 Task: Create a due date automation trigger when advanced on, on the monday of the week before a card is due add checklist with checklist "Resume" complete at 11:00 AM.
Action: Mouse moved to (1190, 363)
Screenshot: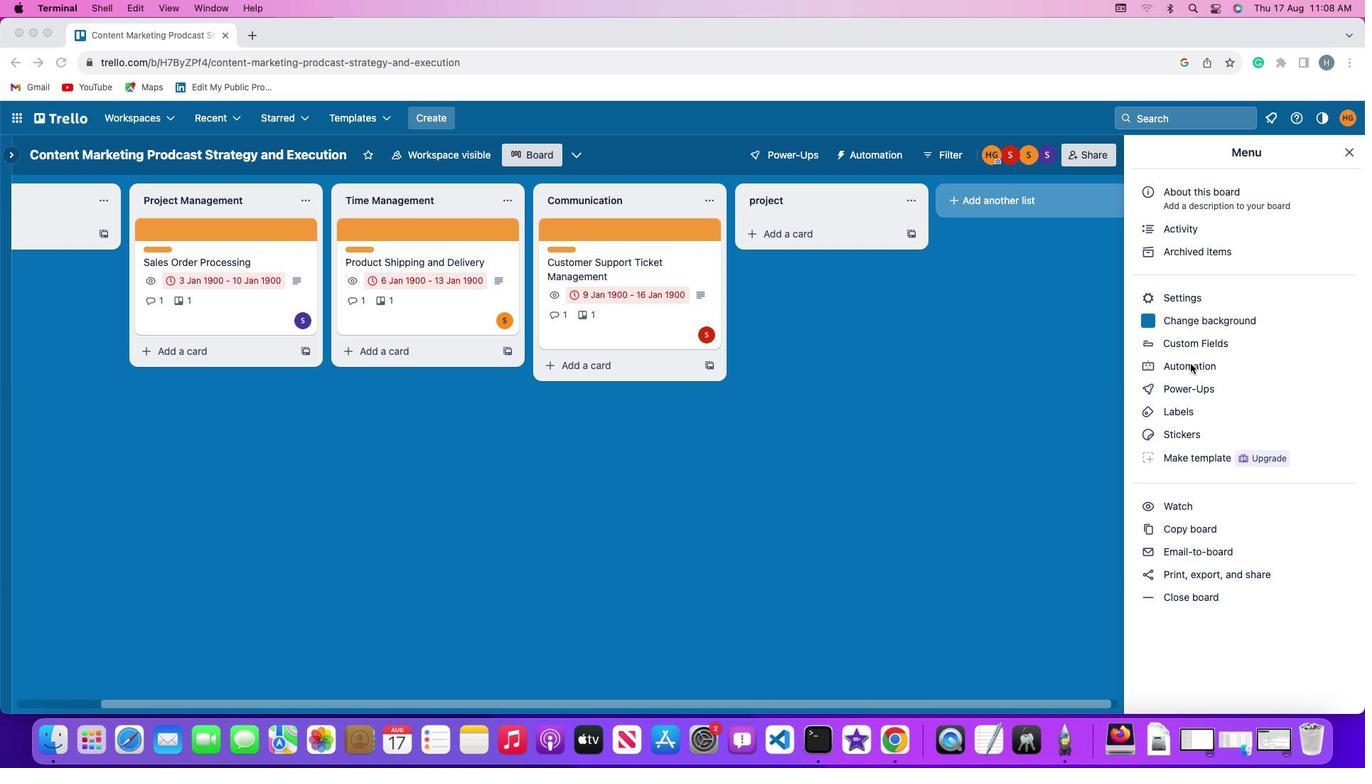 
Action: Mouse pressed left at (1190, 363)
Screenshot: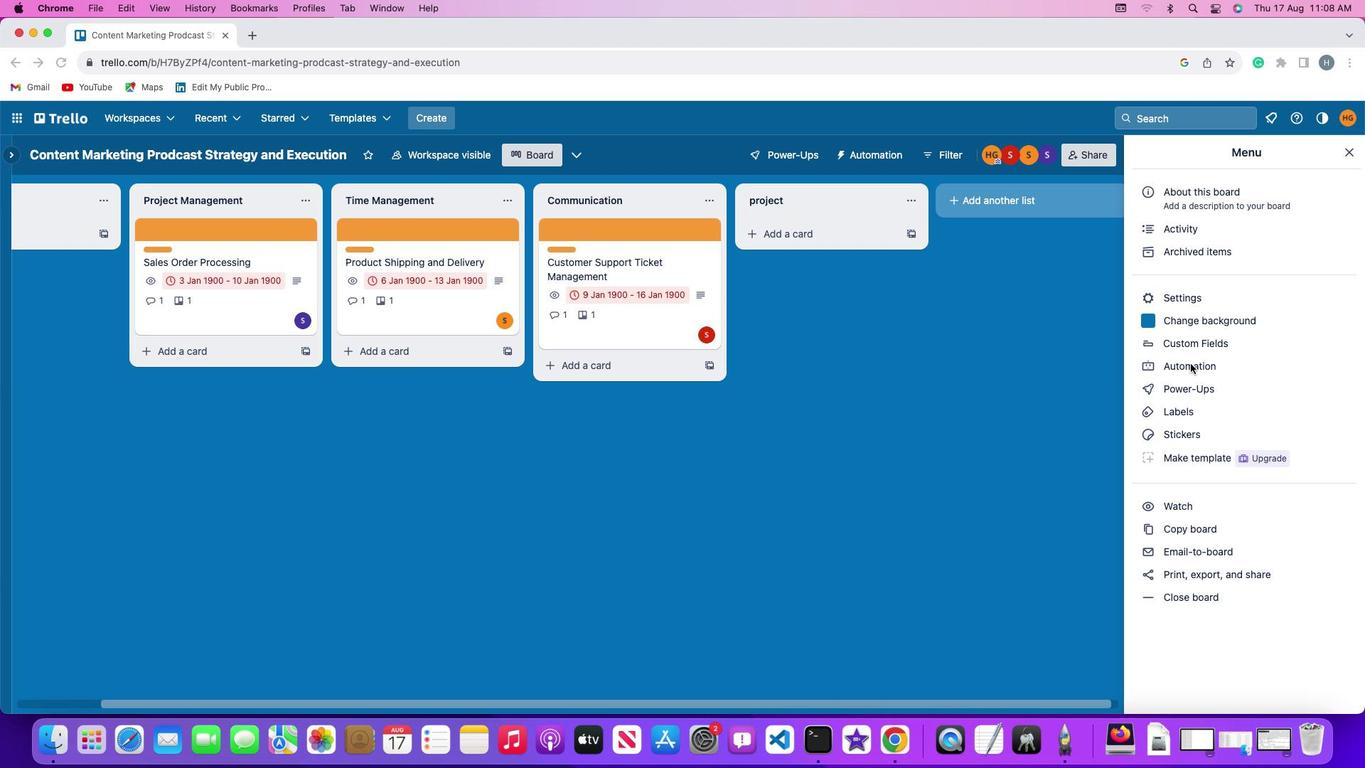
Action: Mouse pressed left at (1190, 363)
Screenshot: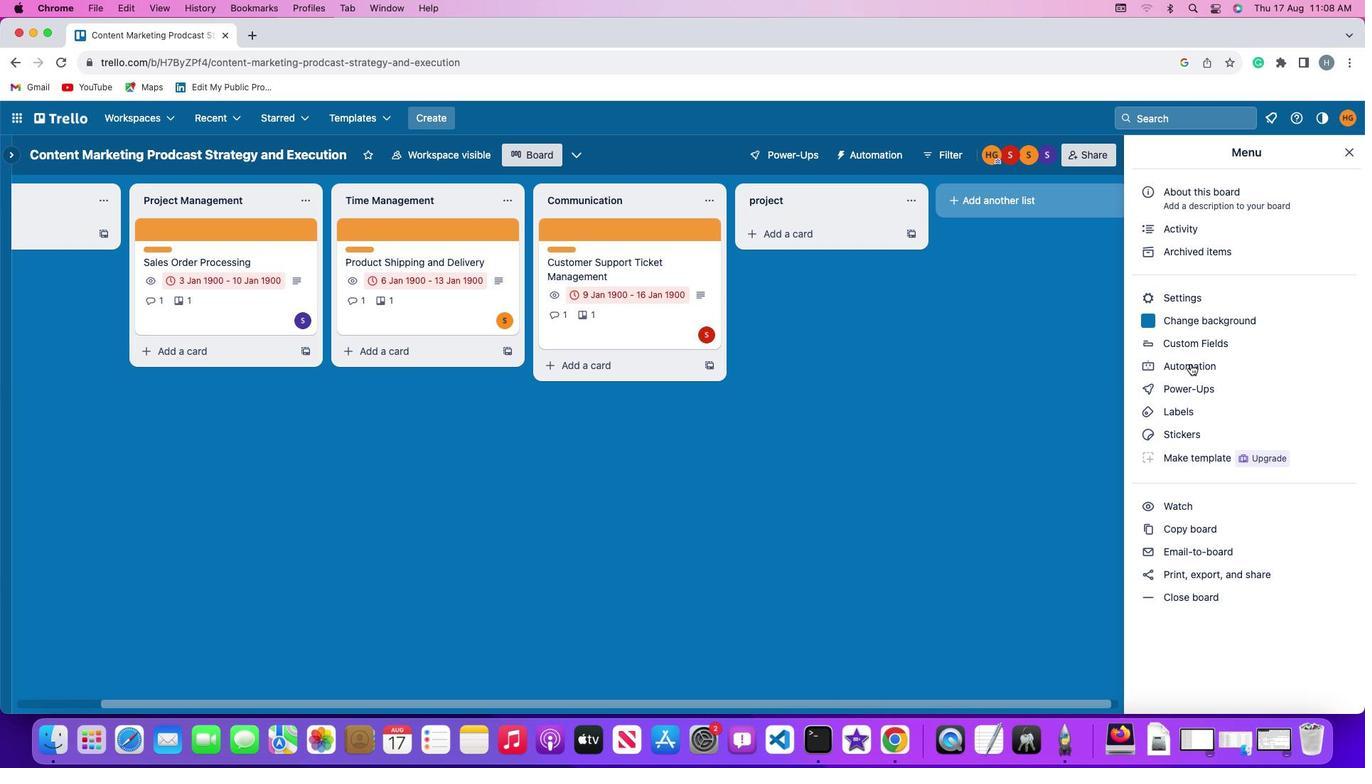 
Action: Mouse moved to (77, 333)
Screenshot: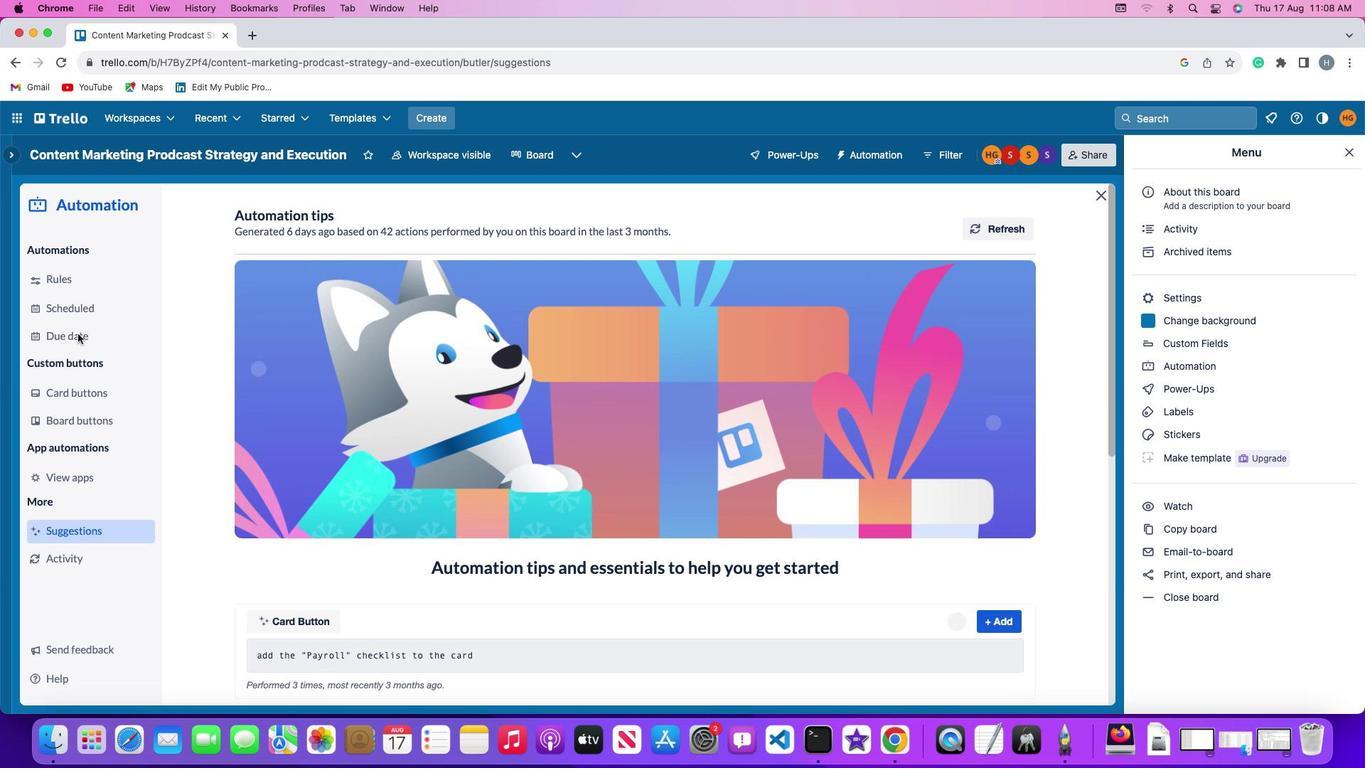 
Action: Mouse pressed left at (77, 333)
Screenshot: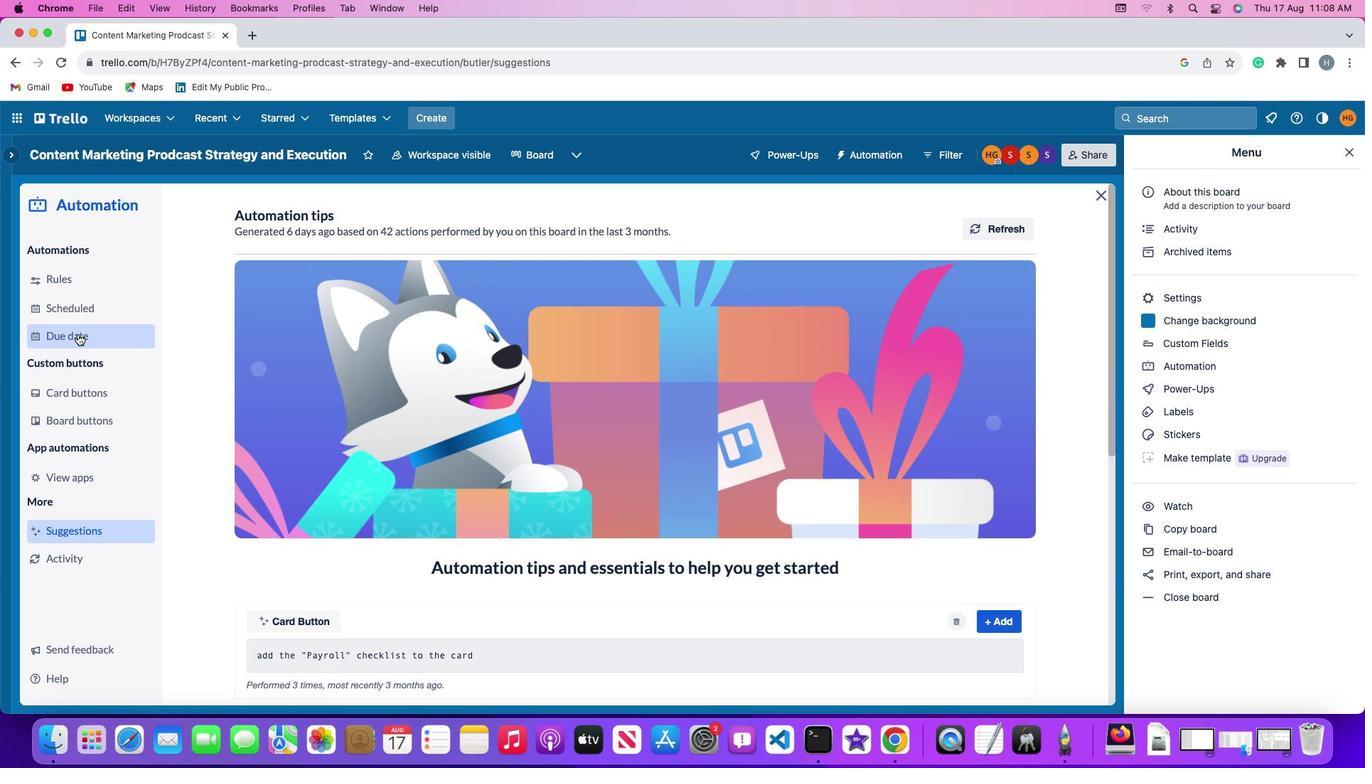 
Action: Mouse moved to (972, 214)
Screenshot: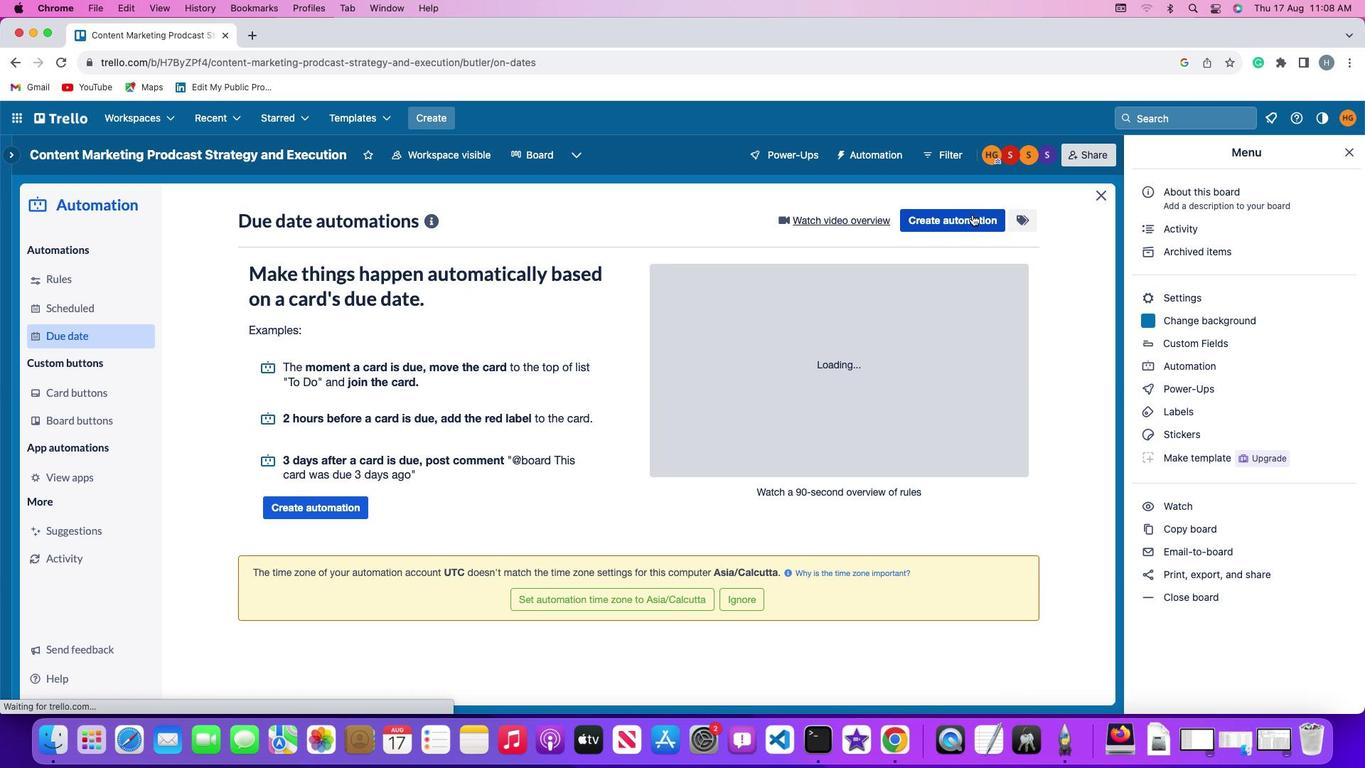 
Action: Mouse pressed left at (972, 214)
Screenshot: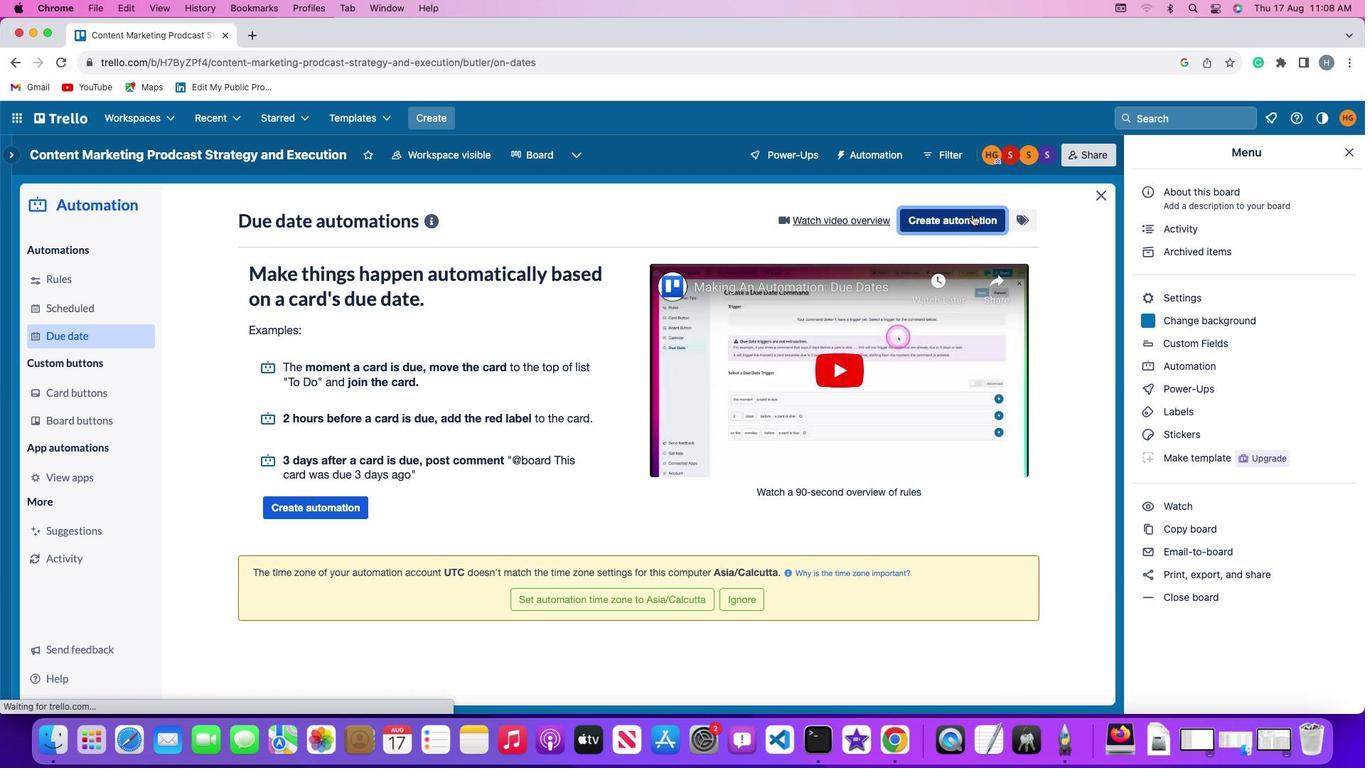 
Action: Mouse moved to (260, 354)
Screenshot: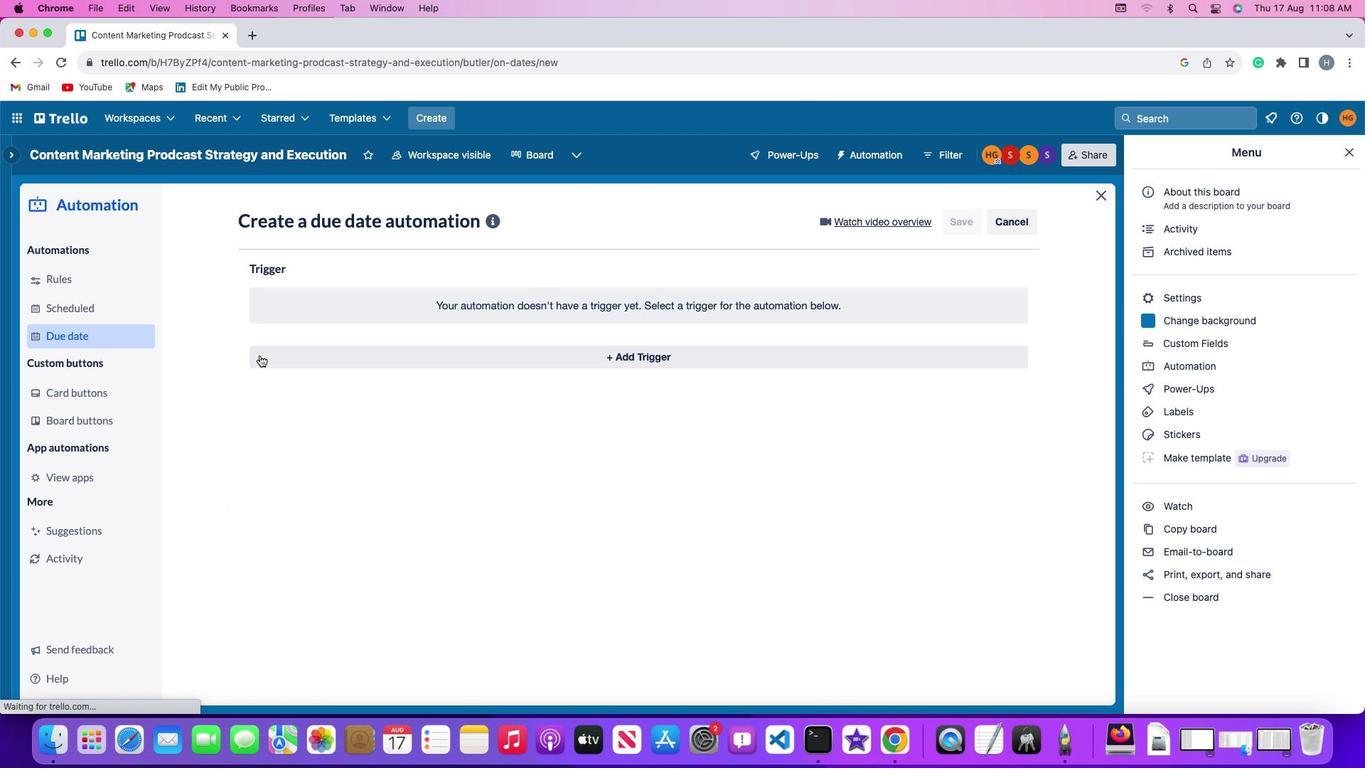 
Action: Mouse pressed left at (260, 354)
Screenshot: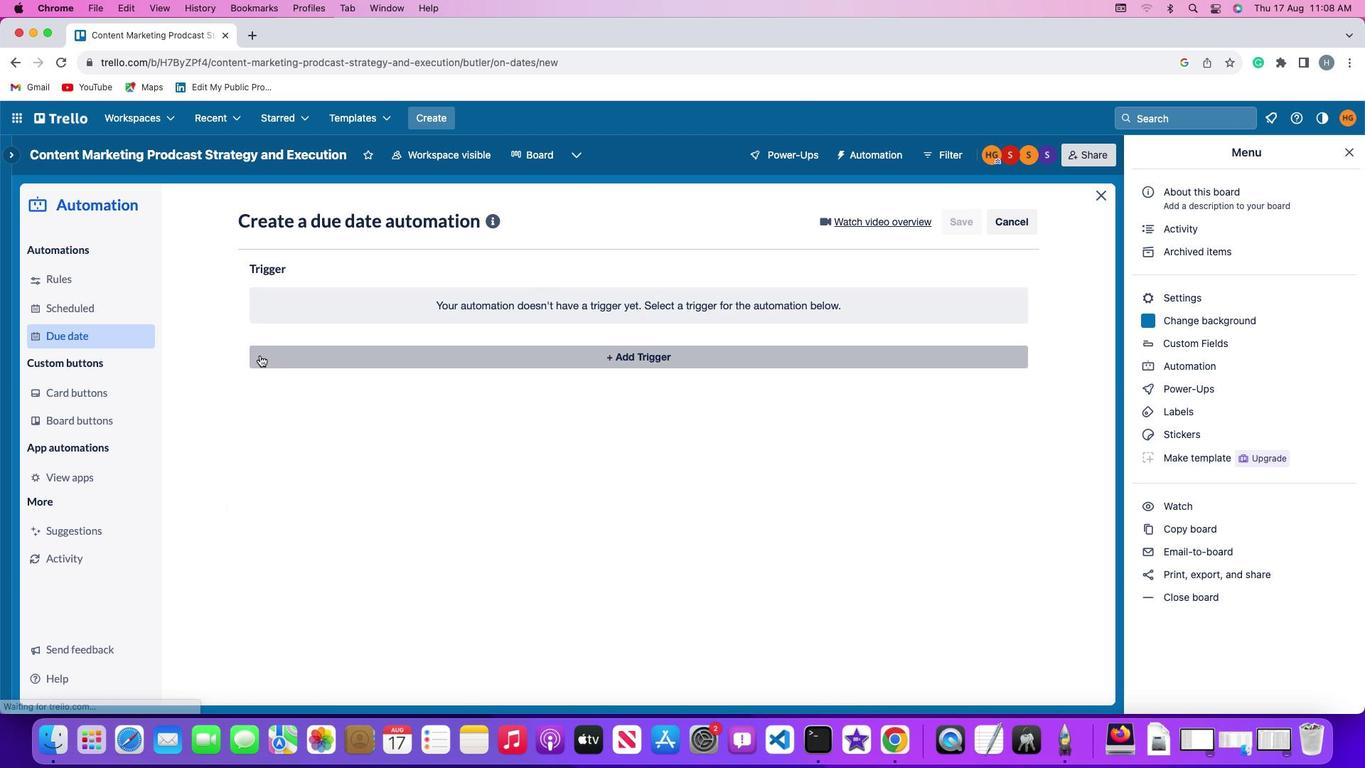 
Action: Mouse moved to (310, 622)
Screenshot: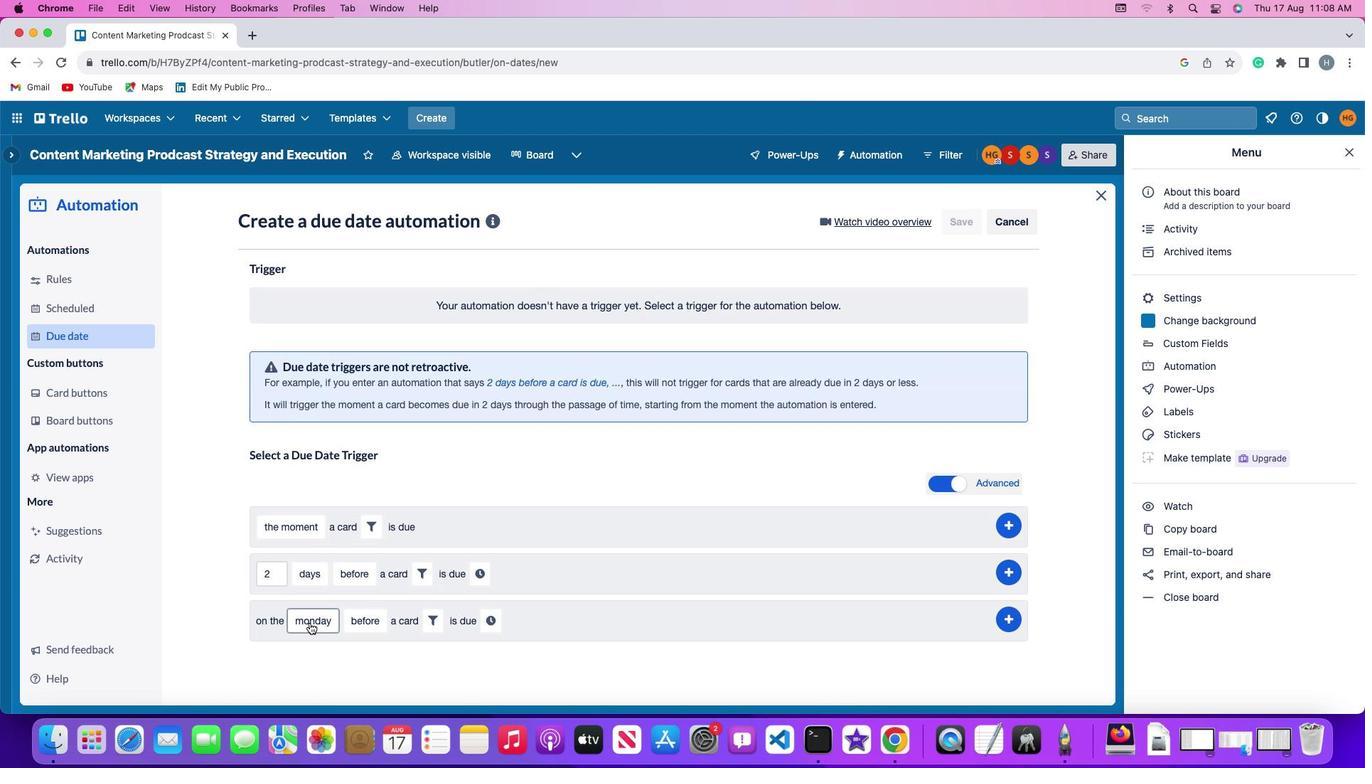 
Action: Mouse pressed left at (310, 622)
Screenshot: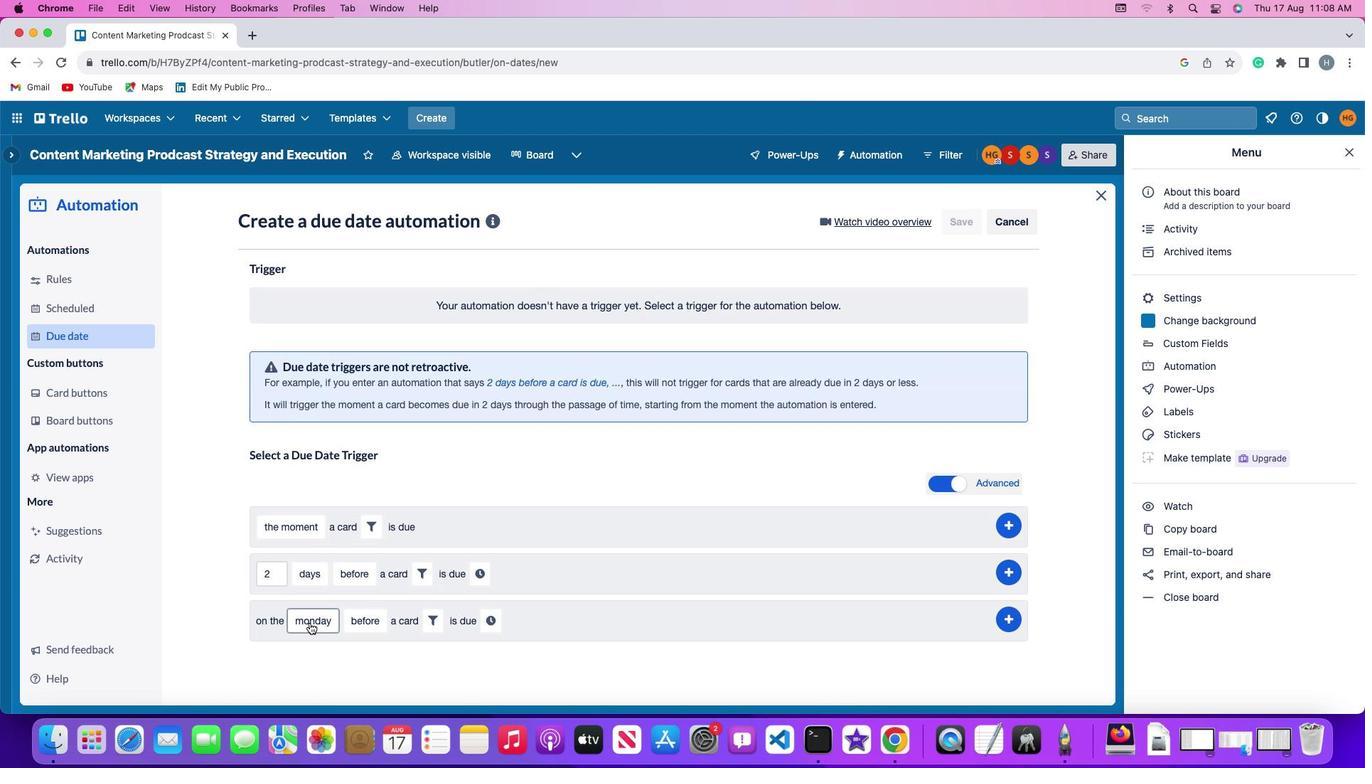 
Action: Mouse moved to (312, 419)
Screenshot: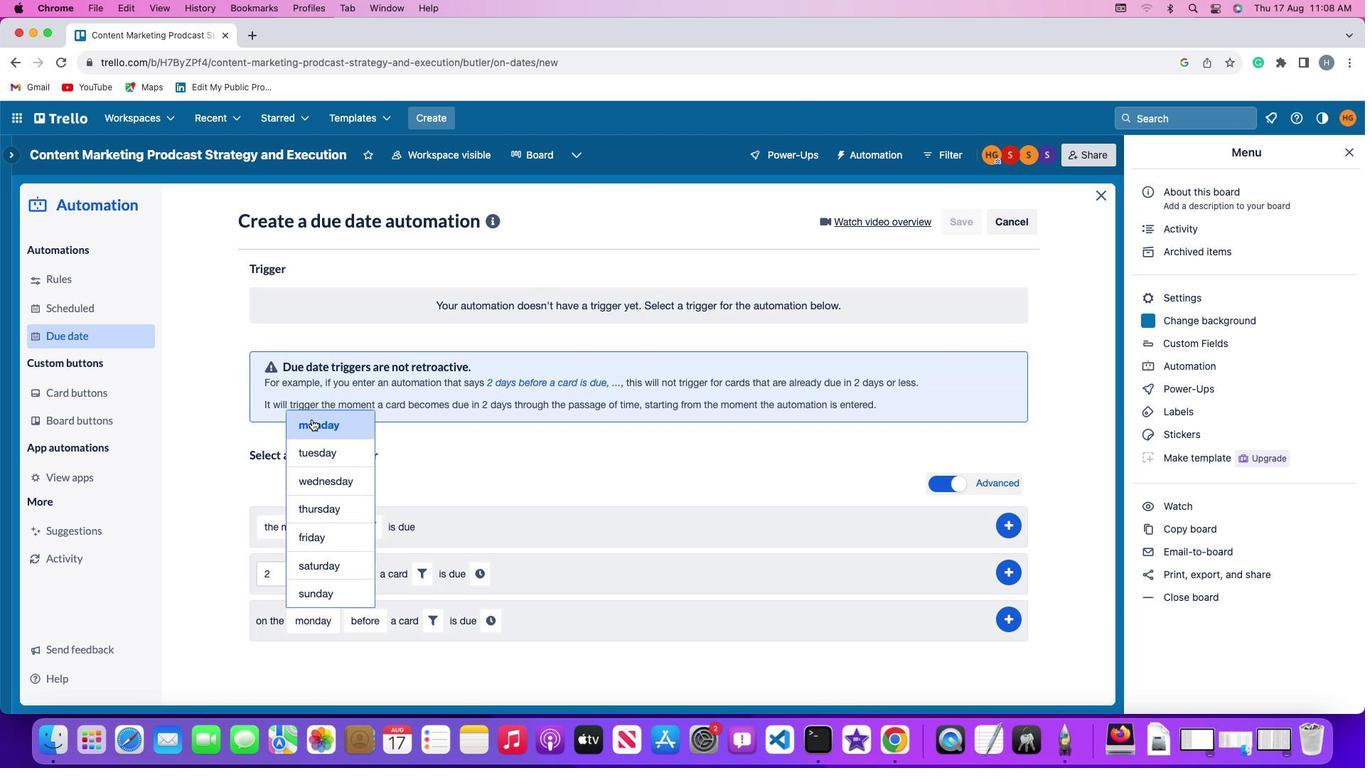 
Action: Mouse pressed left at (312, 419)
Screenshot: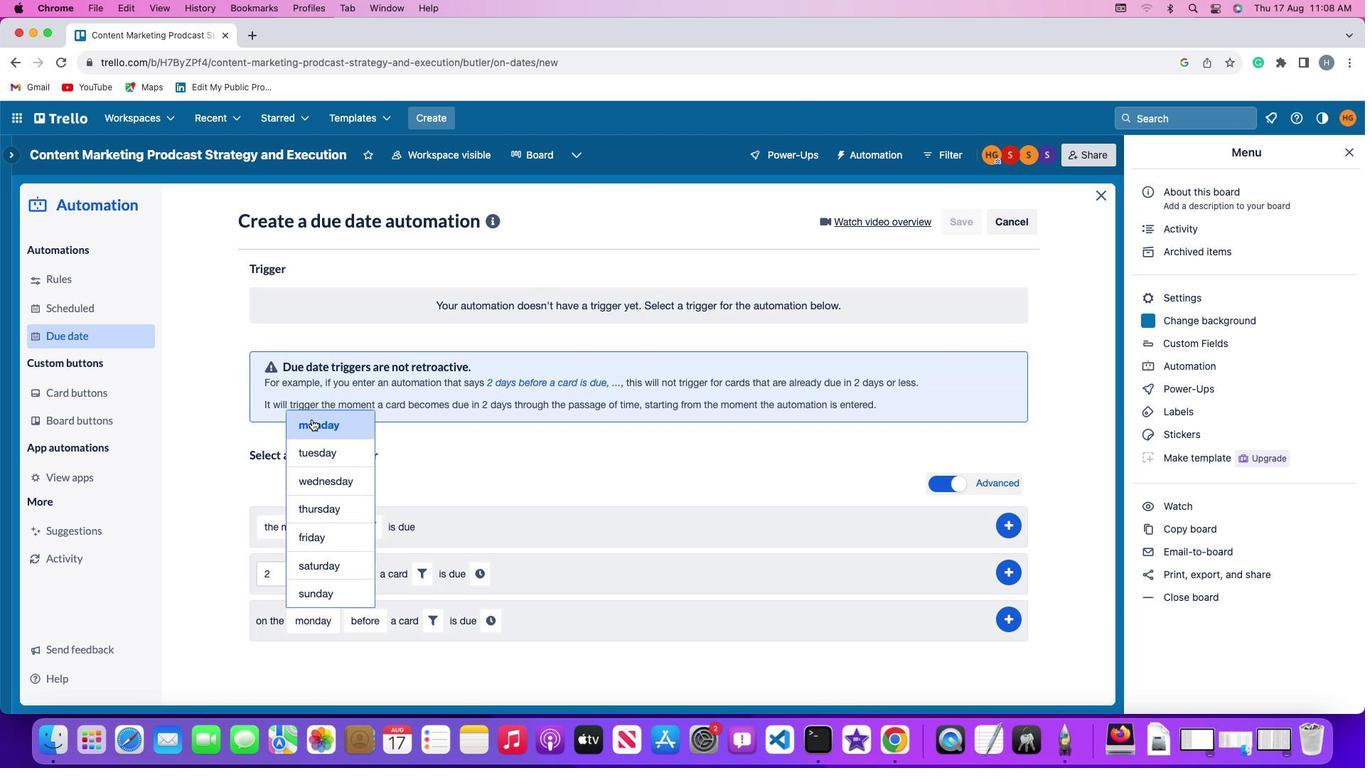 
Action: Mouse moved to (361, 617)
Screenshot: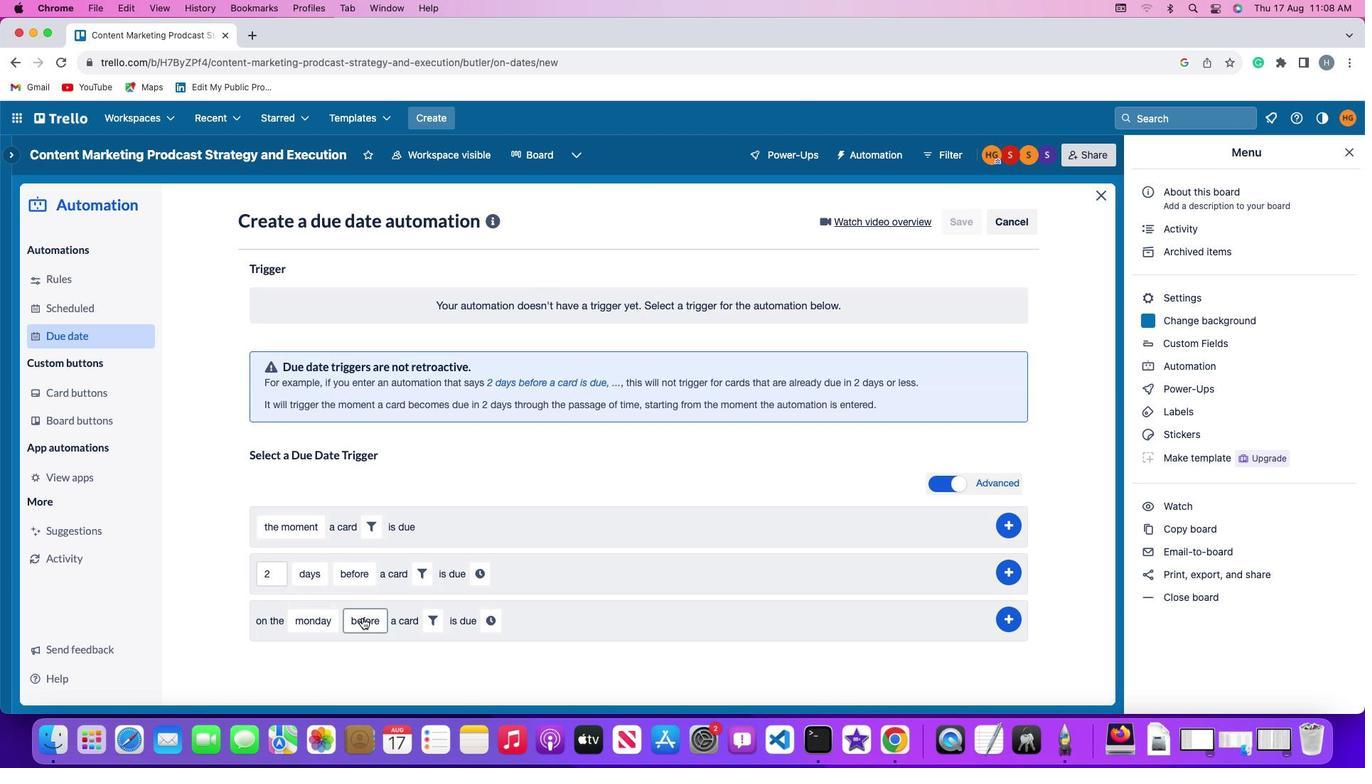 
Action: Mouse pressed left at (361, 617)
Screenshot: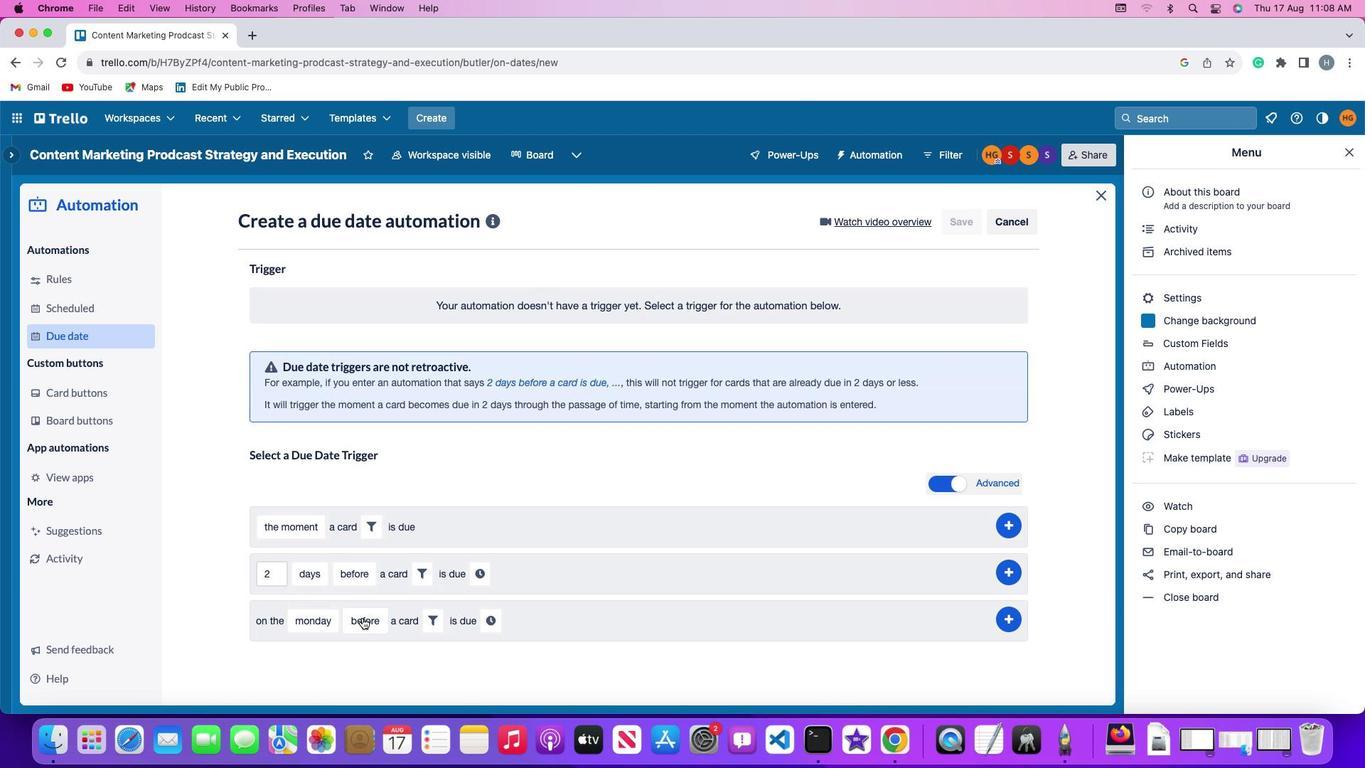 
Action: Mouse moved to (365, 595)
Screenshot: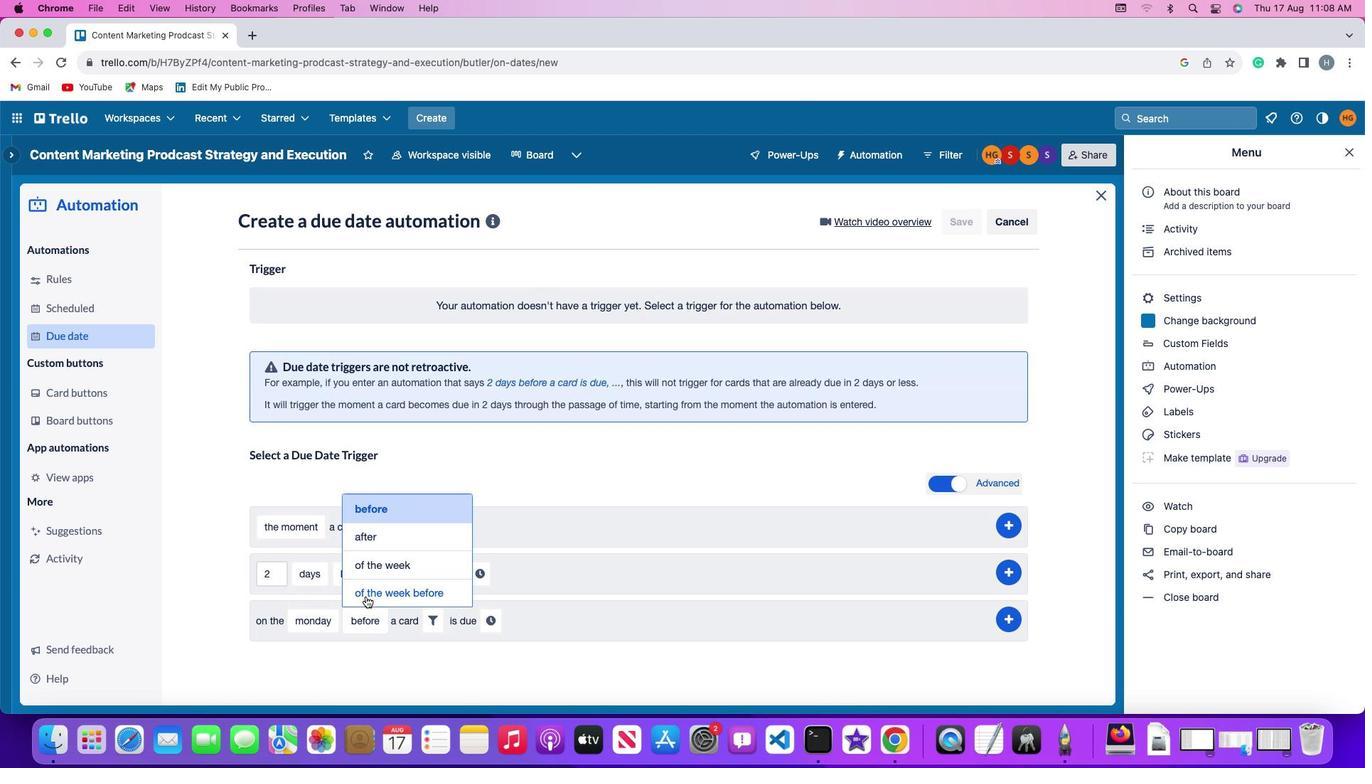 
Action: Mouse pressed left at (365, 595)
Screenshot: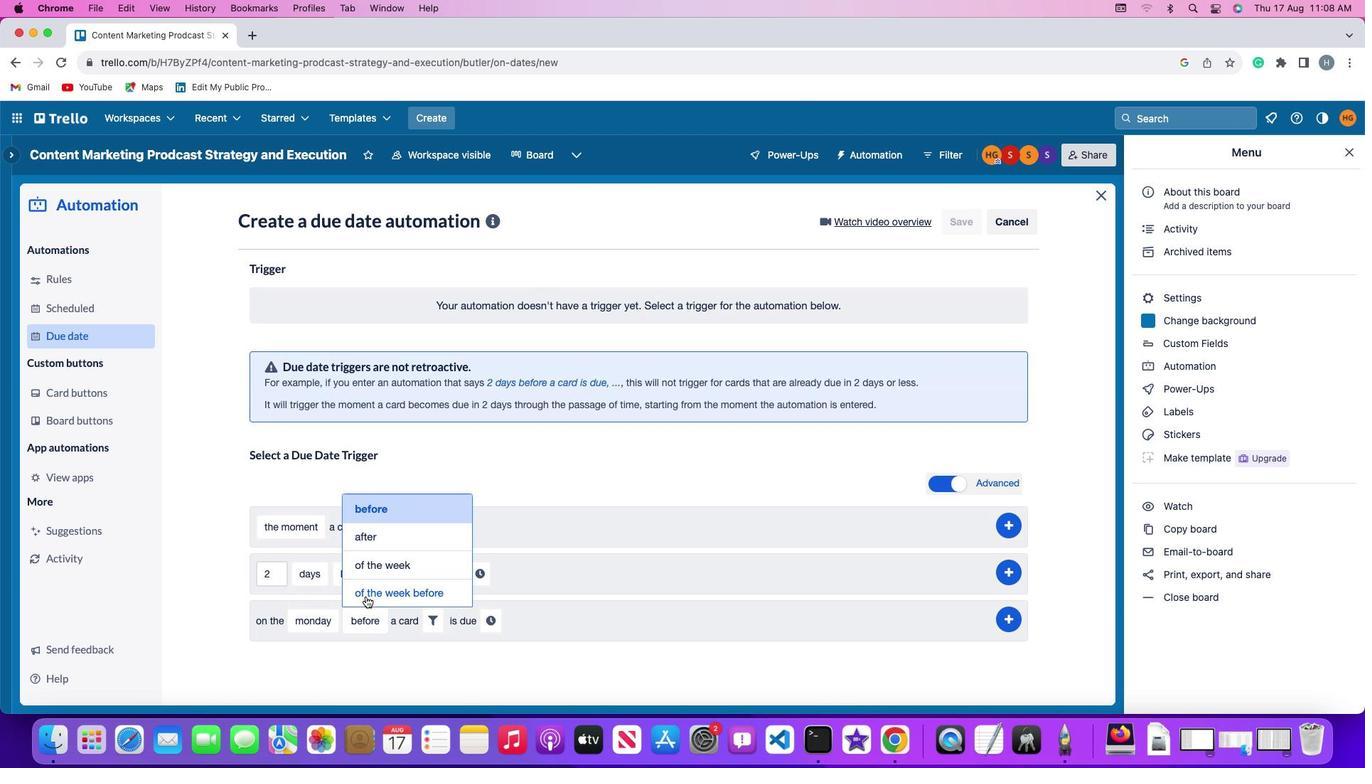 
Action: Mouse moved to (483, 620)
Screenshot: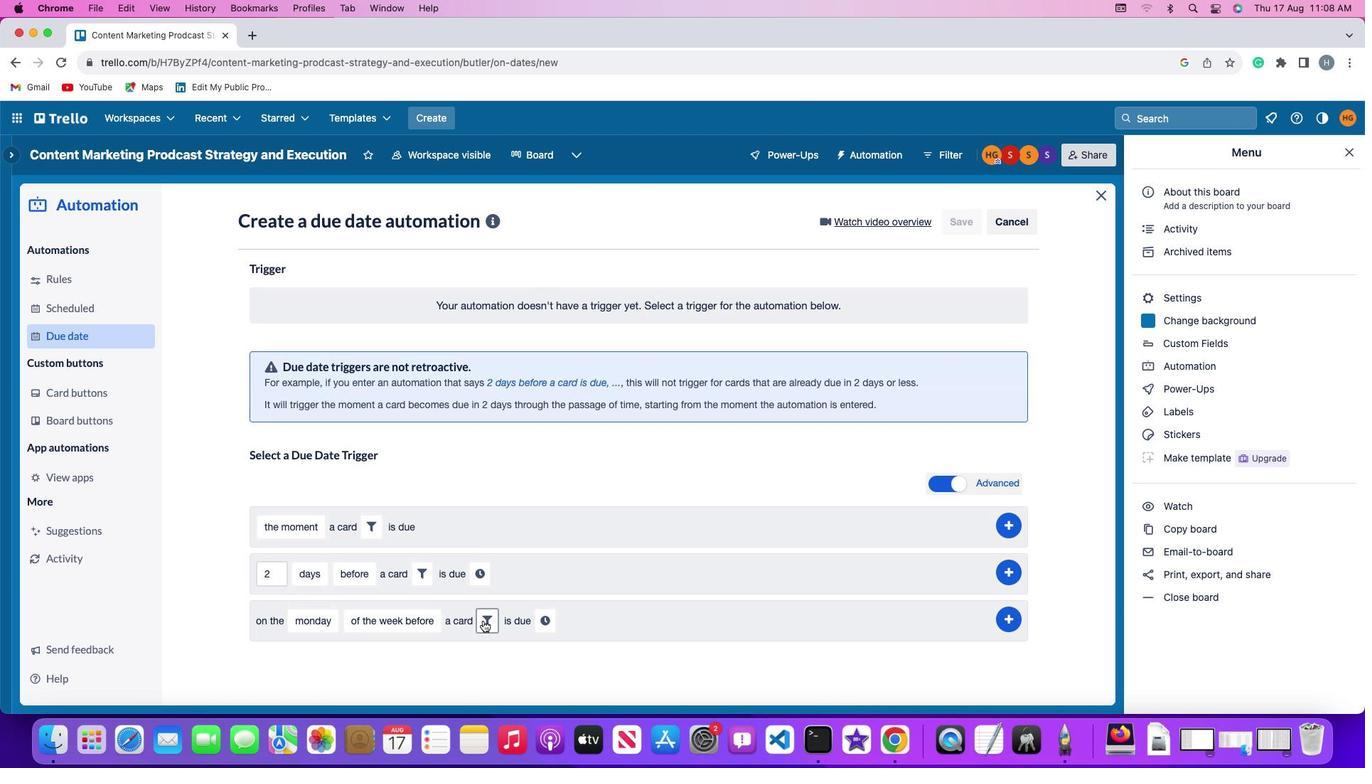 
Action: Mouse pressed left at (483, 620)
Screenshot: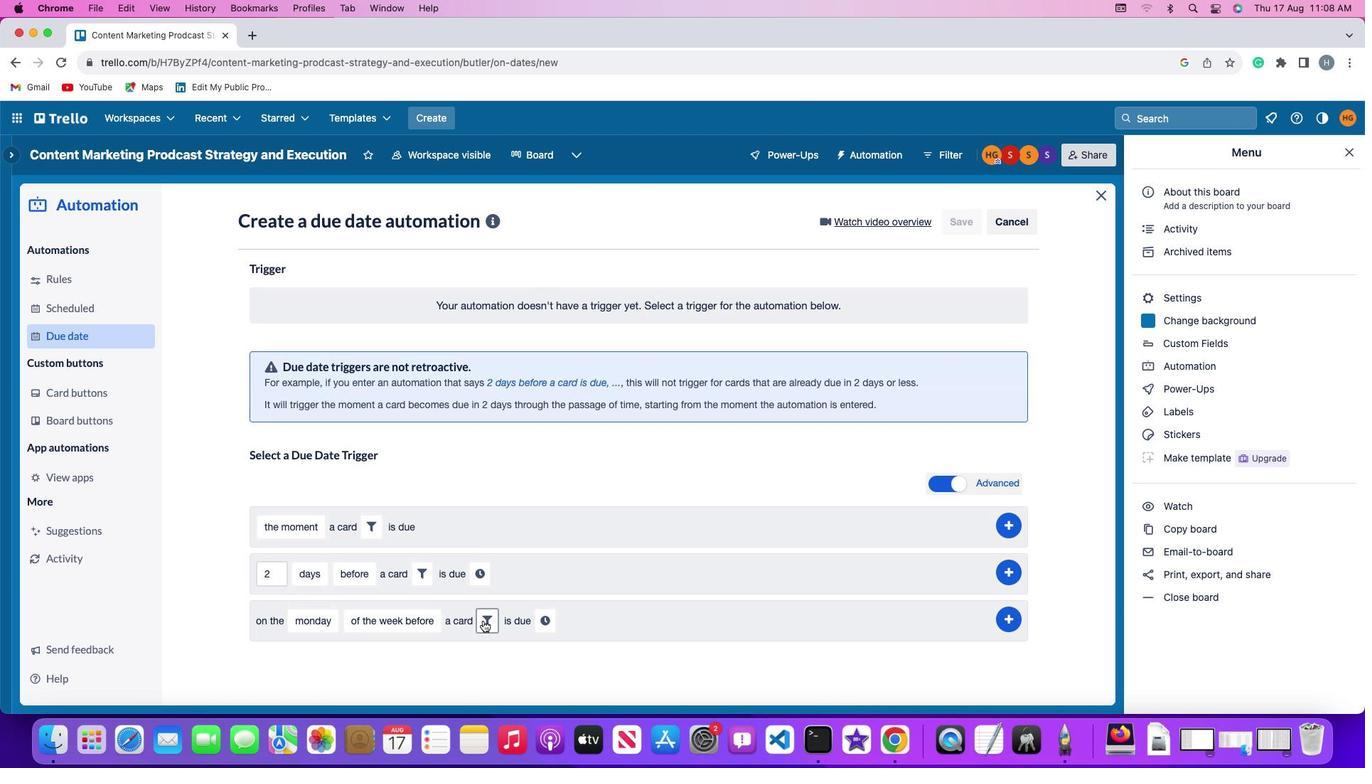 
Action: Mouse moved to (607, 665)
Screenshot: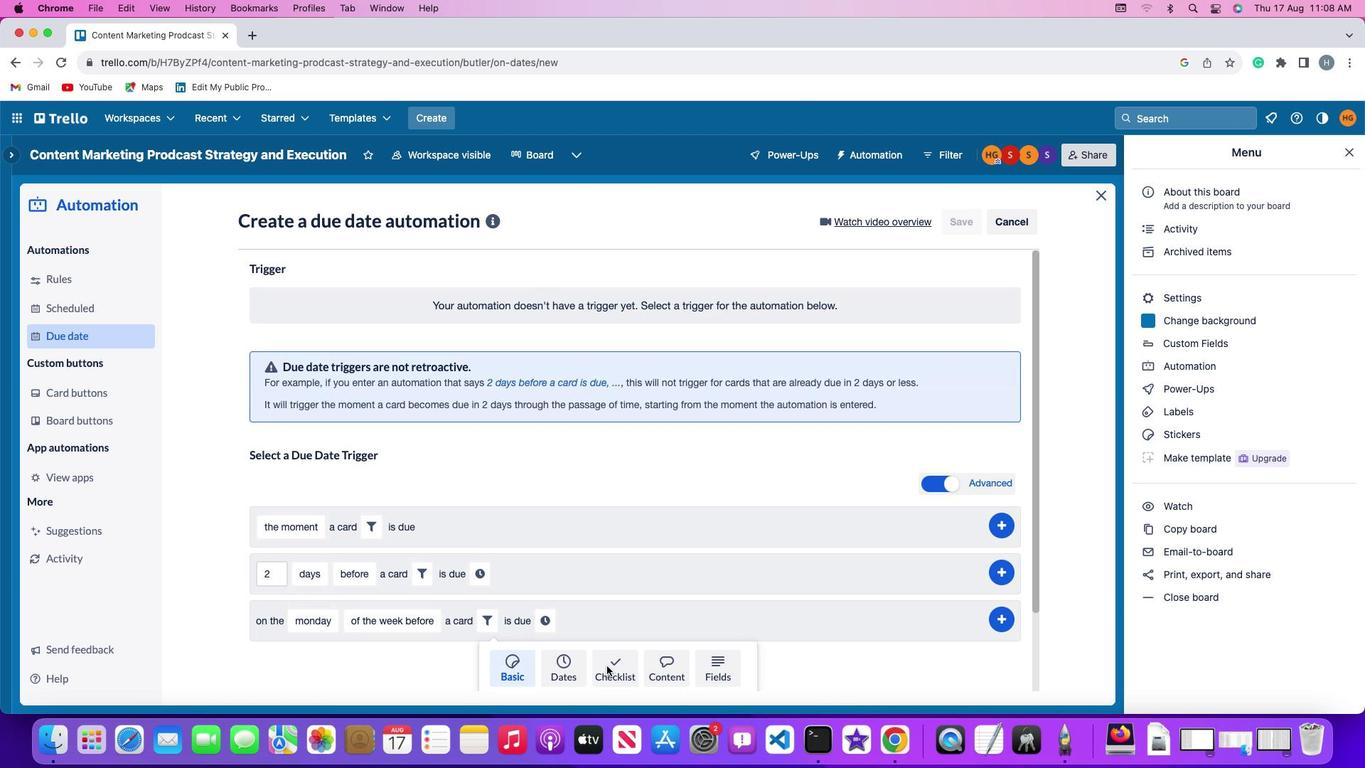
Action: Mouse pressed left at (607, 665)
Screenshot: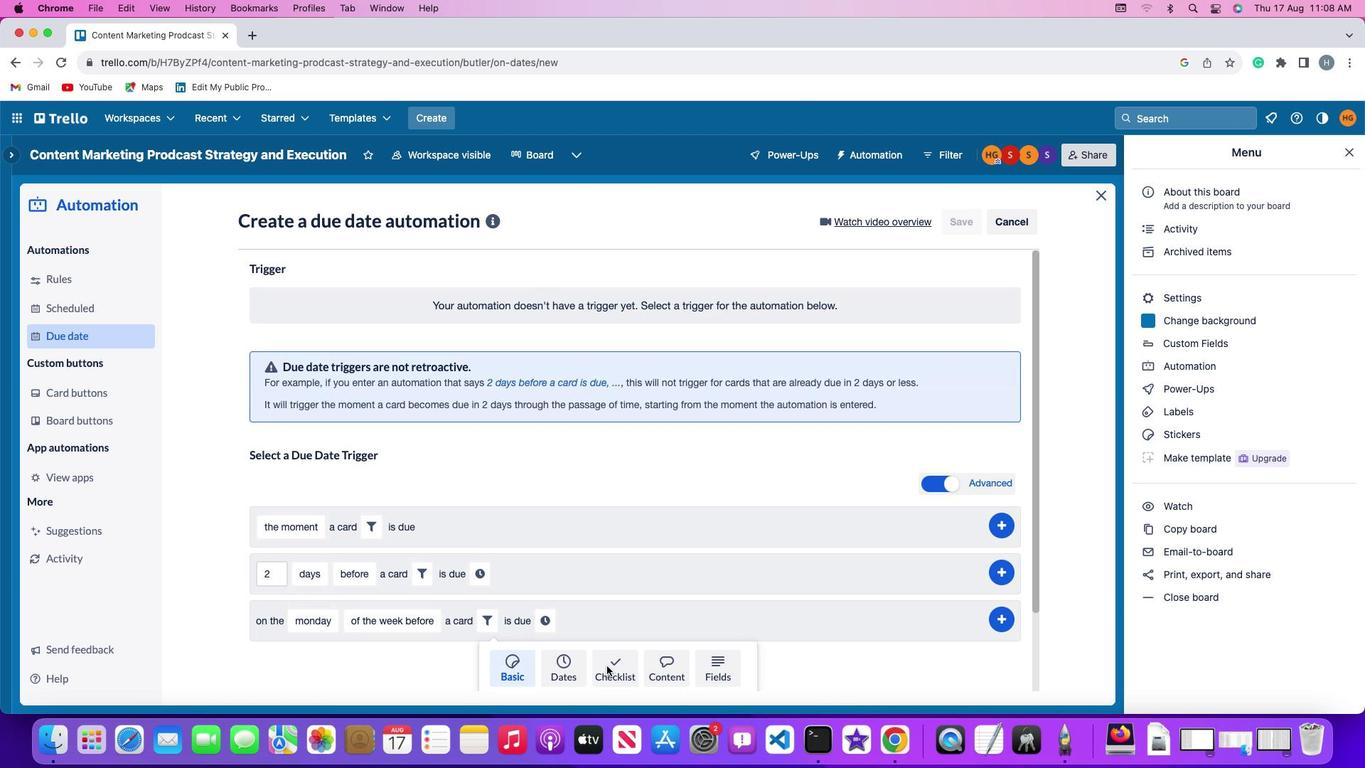 
Action: Mouse moved to (428, 659)
Screenshot: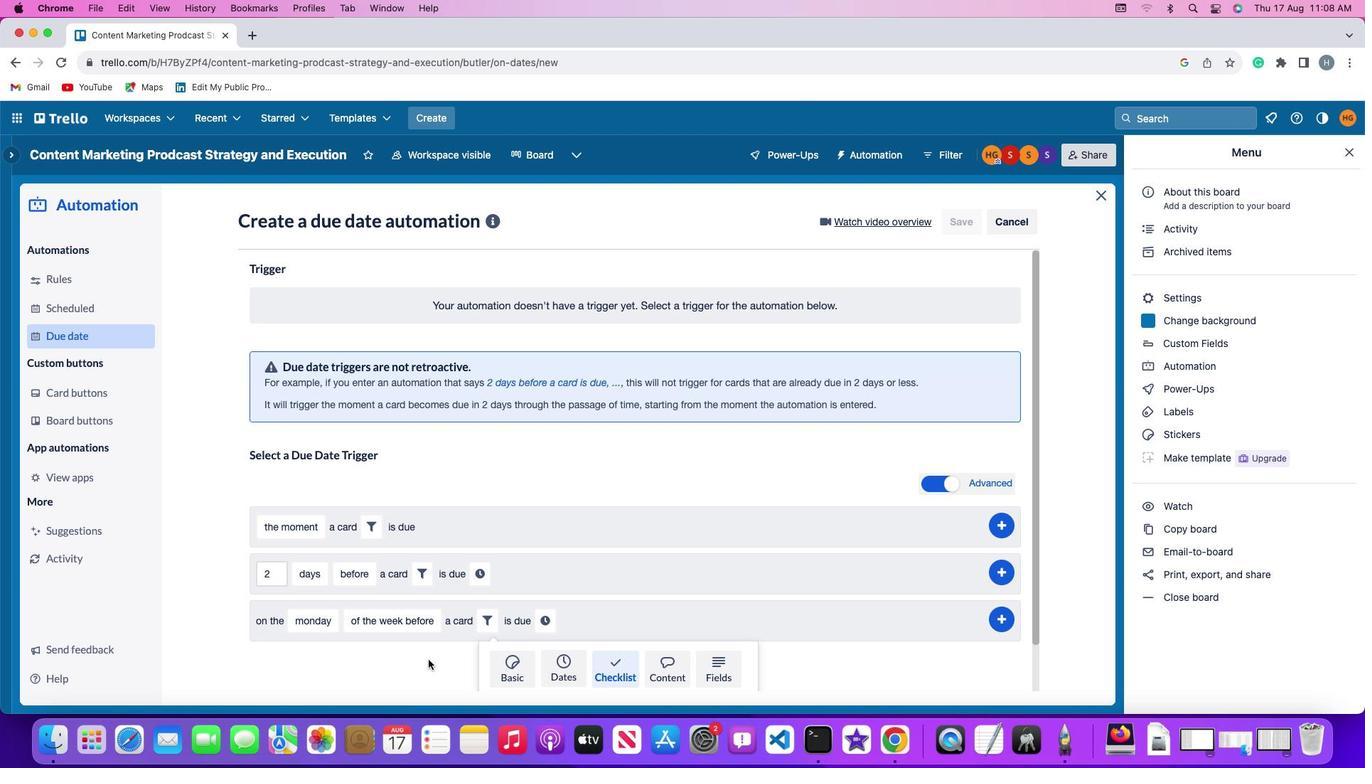 
Action: Mouse scrolled (428, 659) with delta (0, 0)
Screenshot: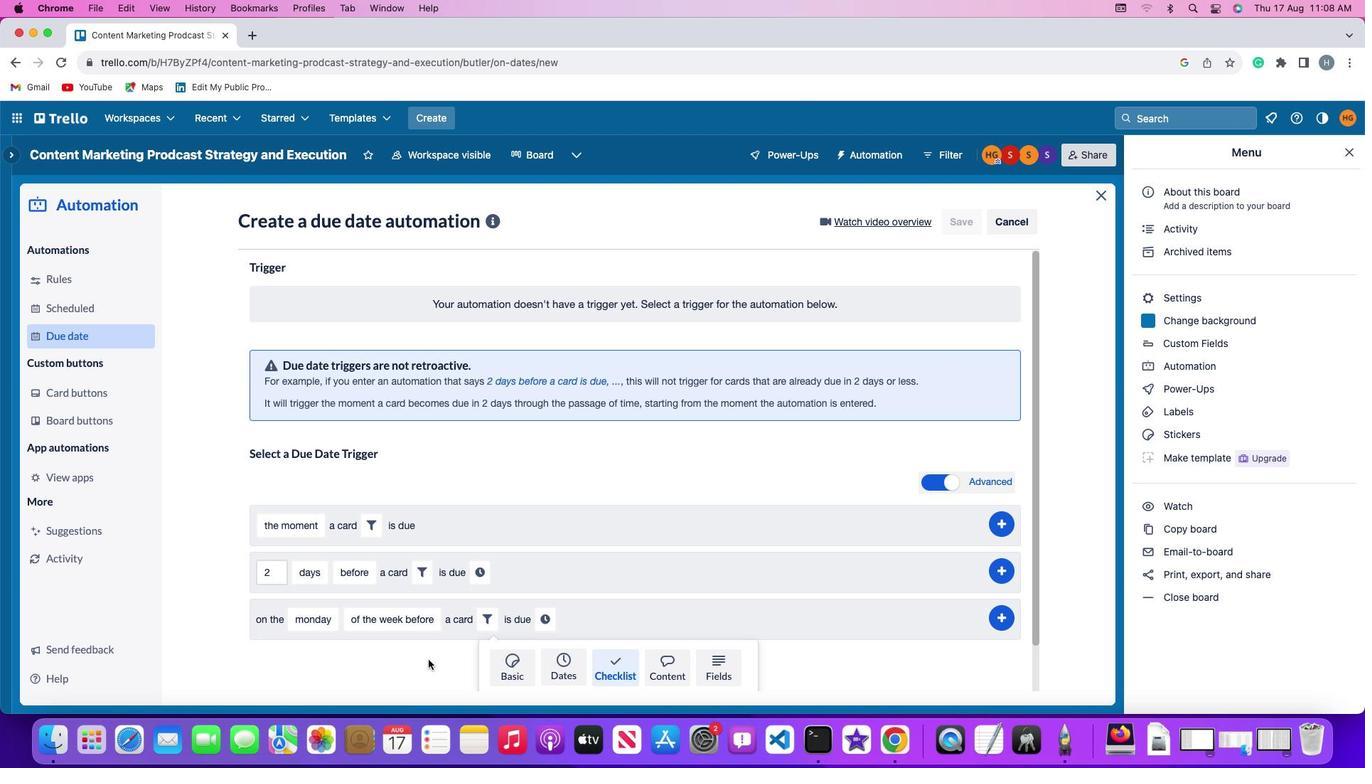 
Action: Mouse scrolled (428, 659) with delta (0, 0)
Screenshot: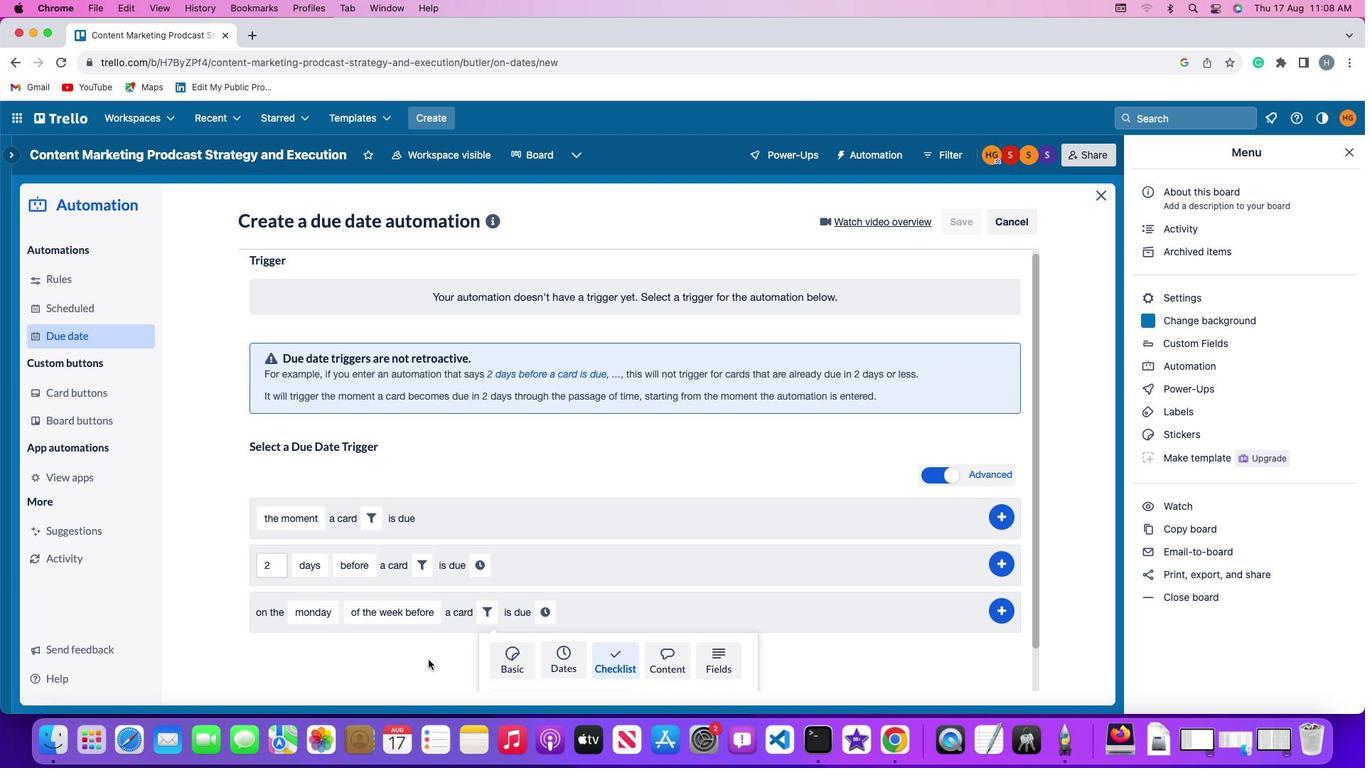 
Action: Mouse scrolled (428, 659) with delta (0, -2)
Screenshot: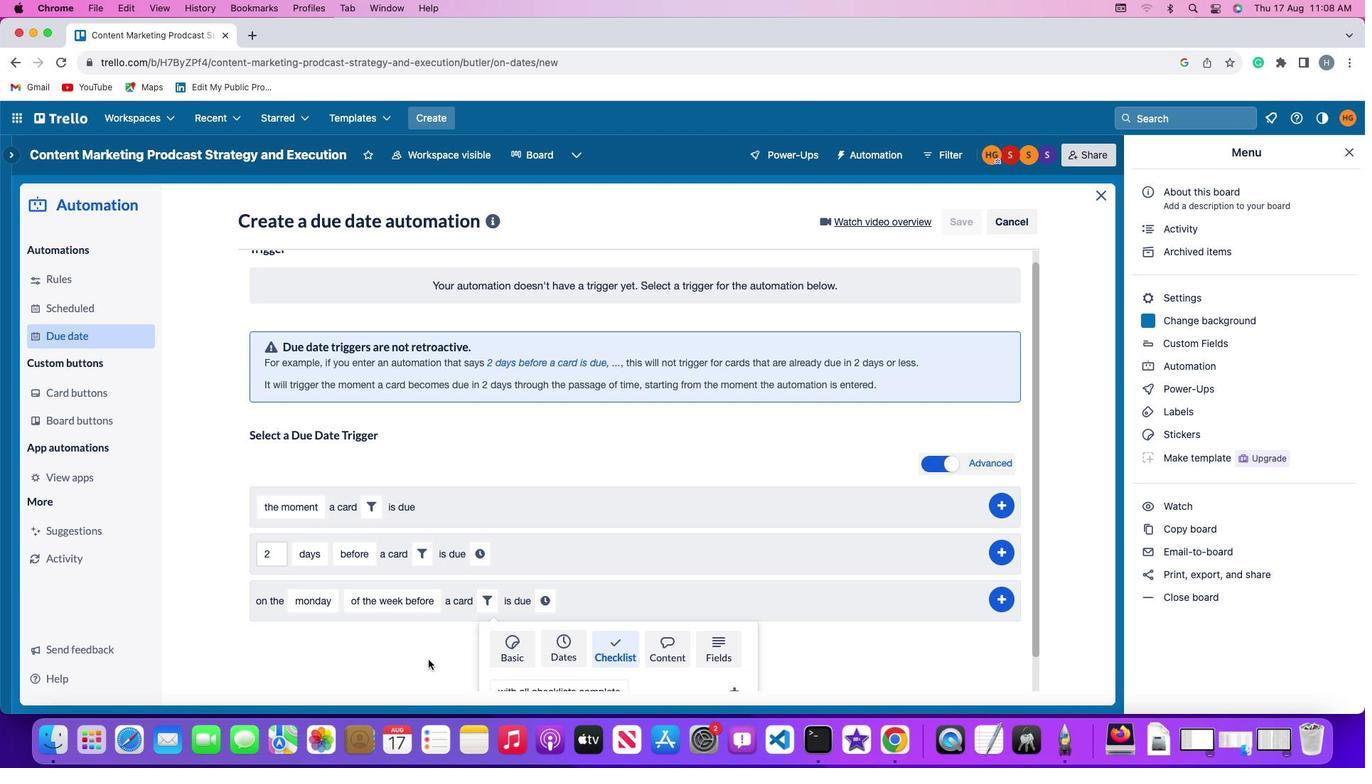 
Action: Mouse scrolled (428, 659) with delta (0, -3)
Screenshot: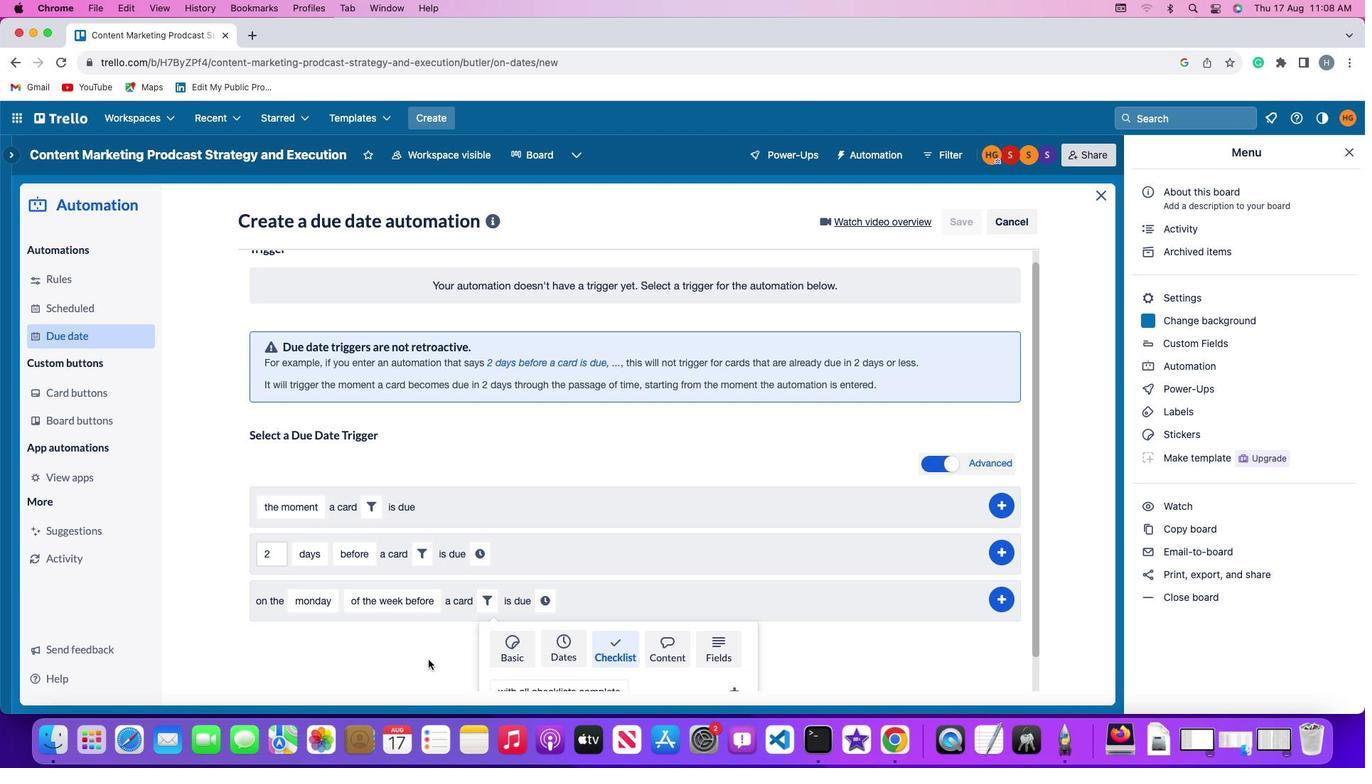 
Action: Mouse moved to (521, 660)
Screenshot: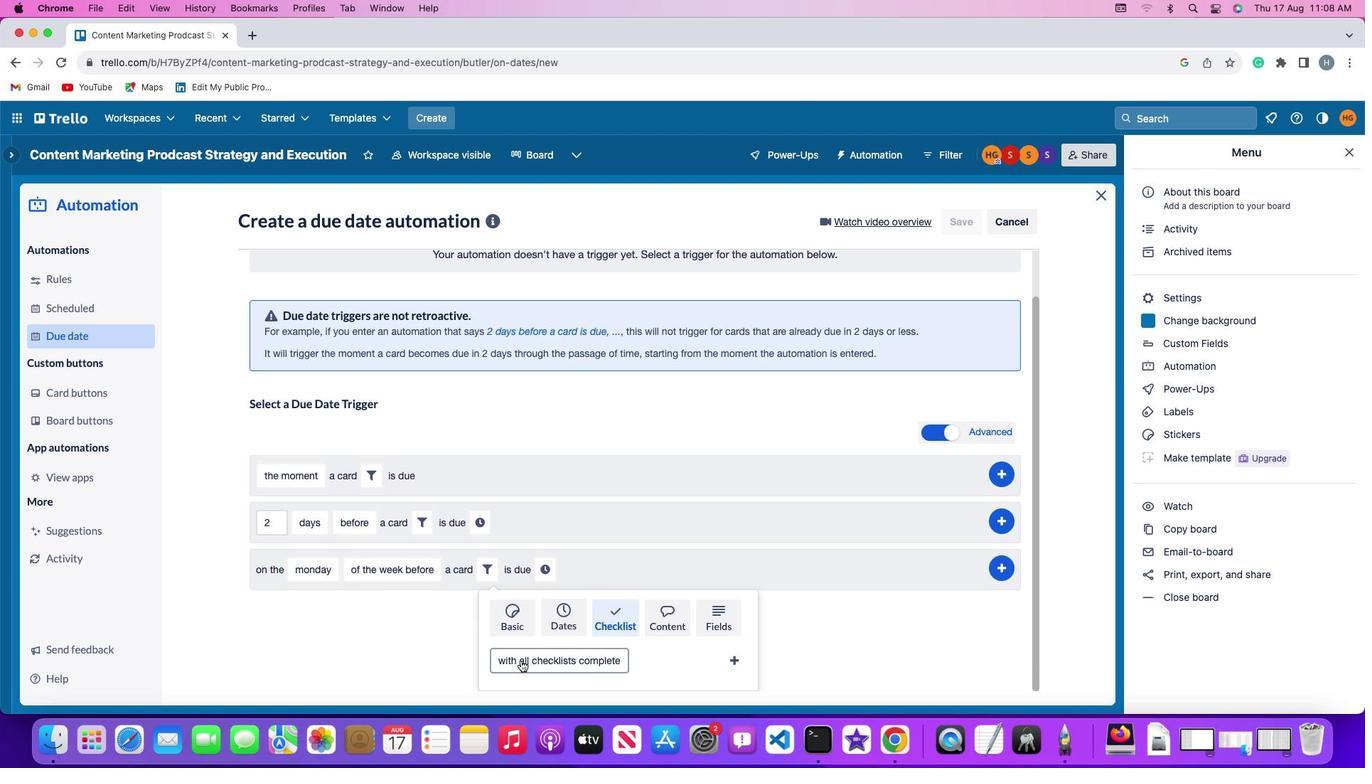 
Action: Mouse pressed left at (521, 660)
Screenshot: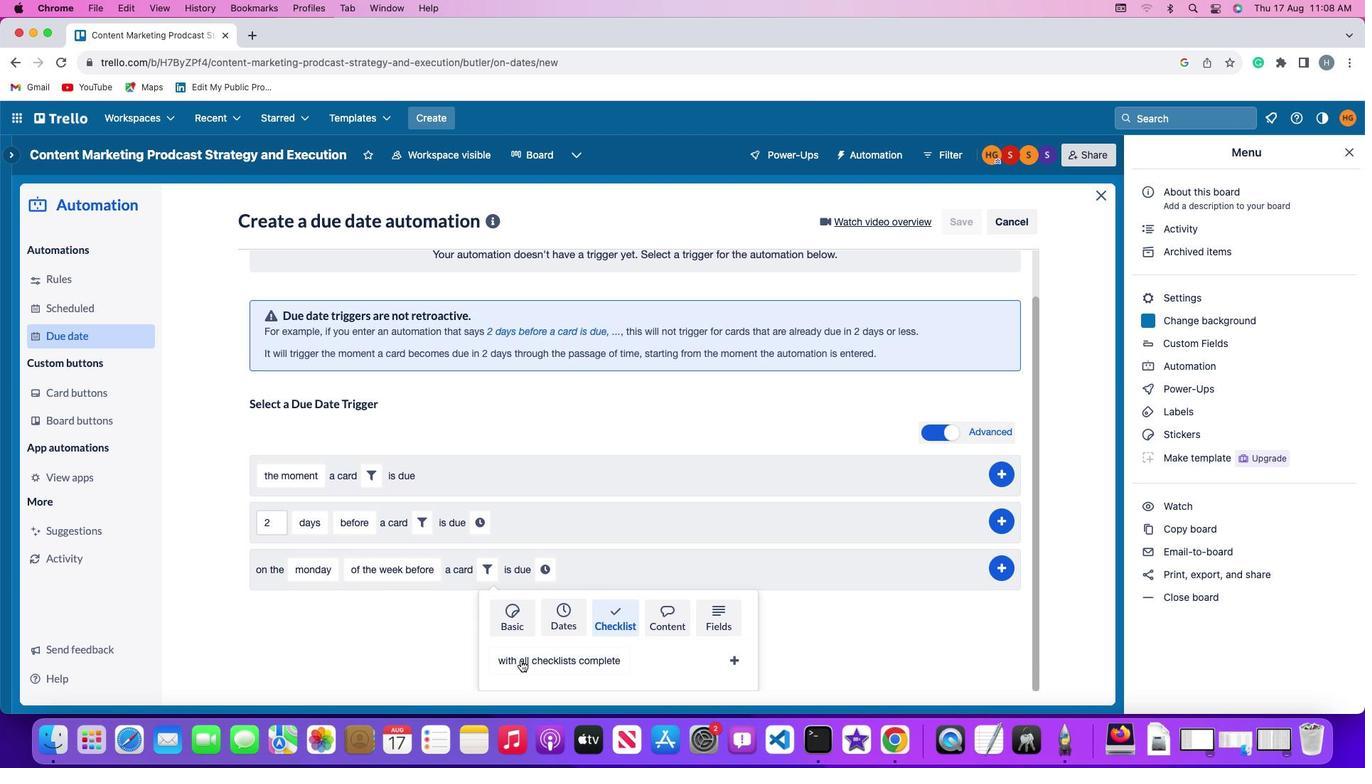 
Action: Mouse moved to (541, 568)
Screenshot: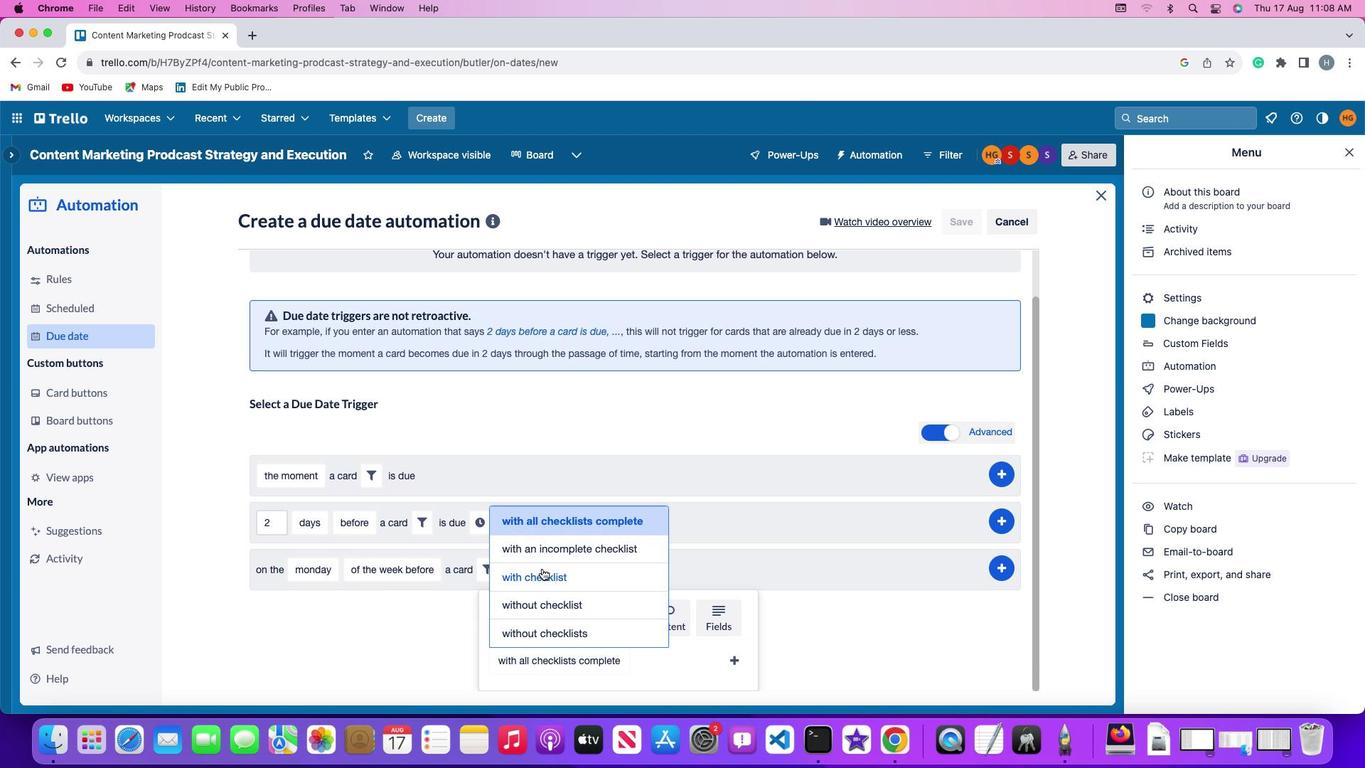 
Action: Mouse pressed left at (541, 568)
Screenshot: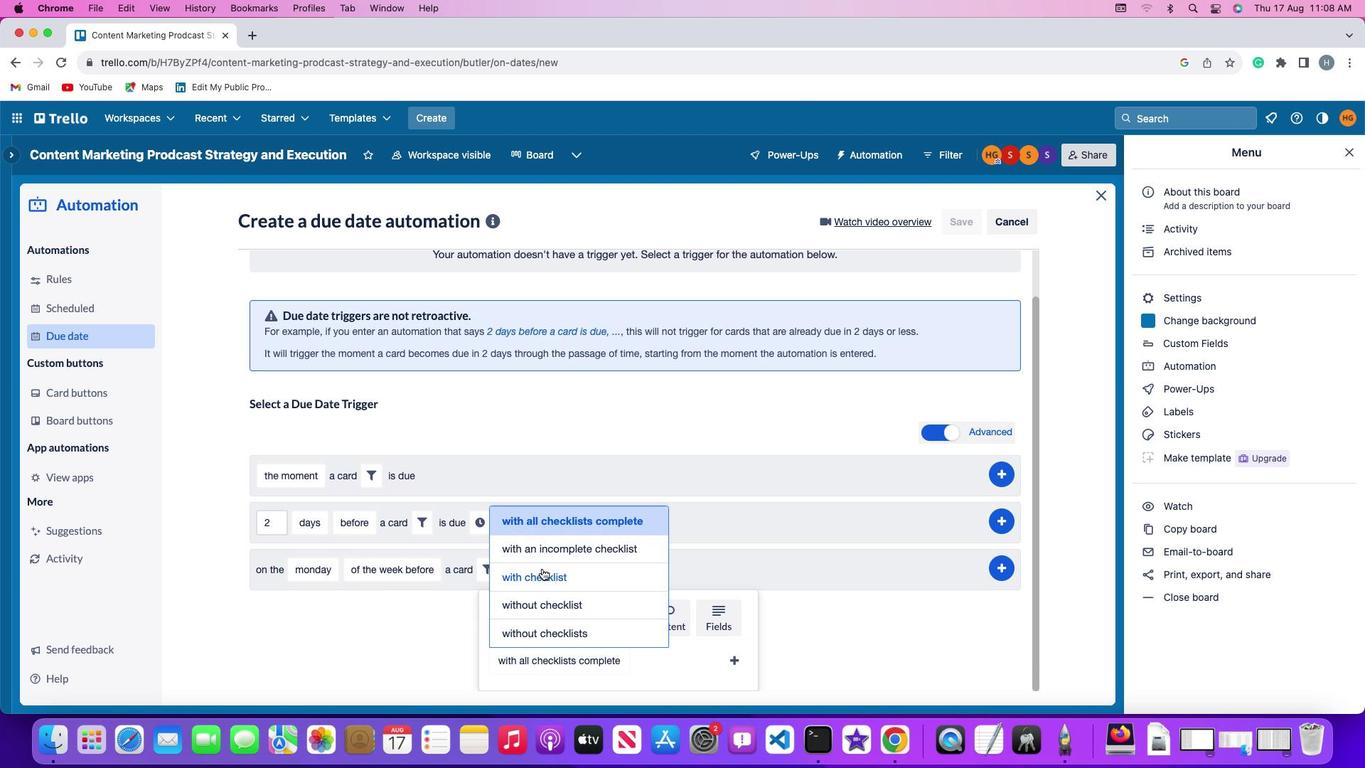 
Action: Mouse moved to (598, 657)
Screenshot: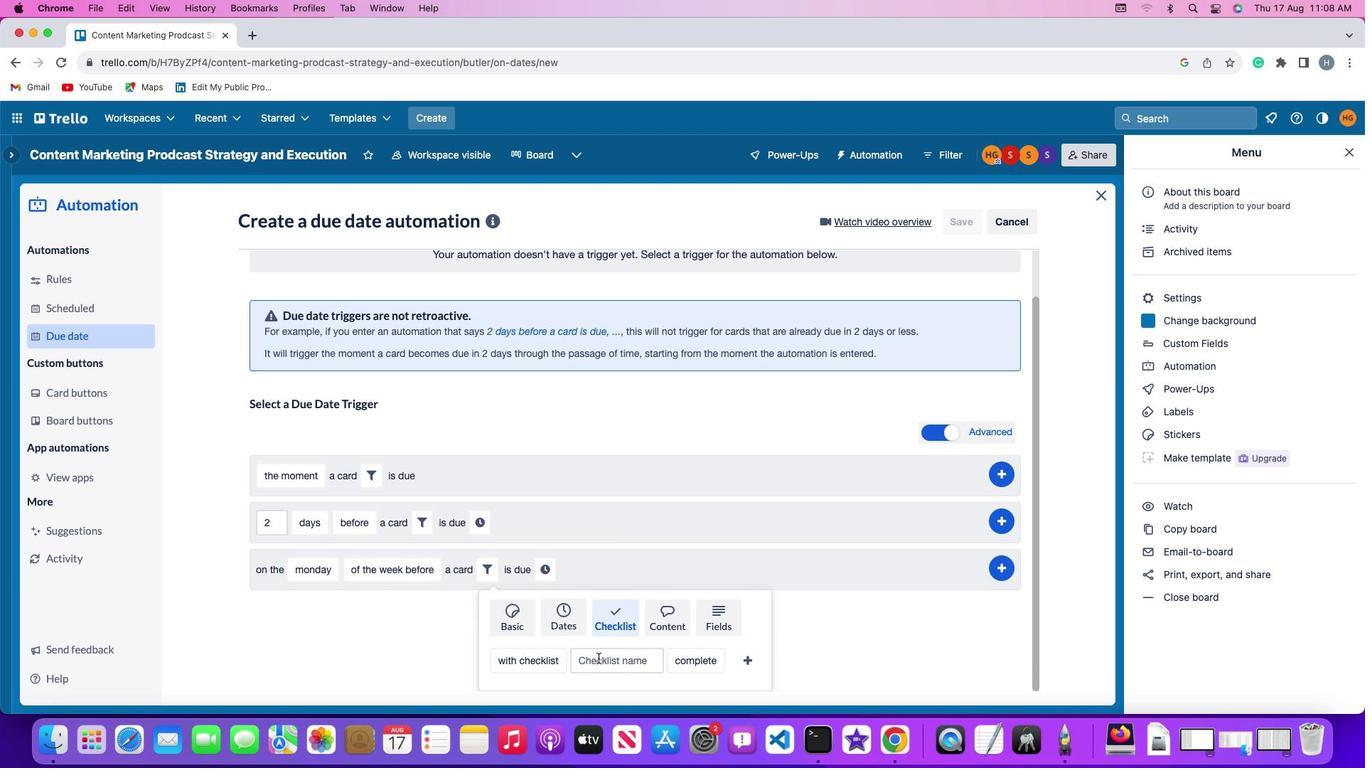 
Action: Mouse pressed left at (598, 657)
Screenshot: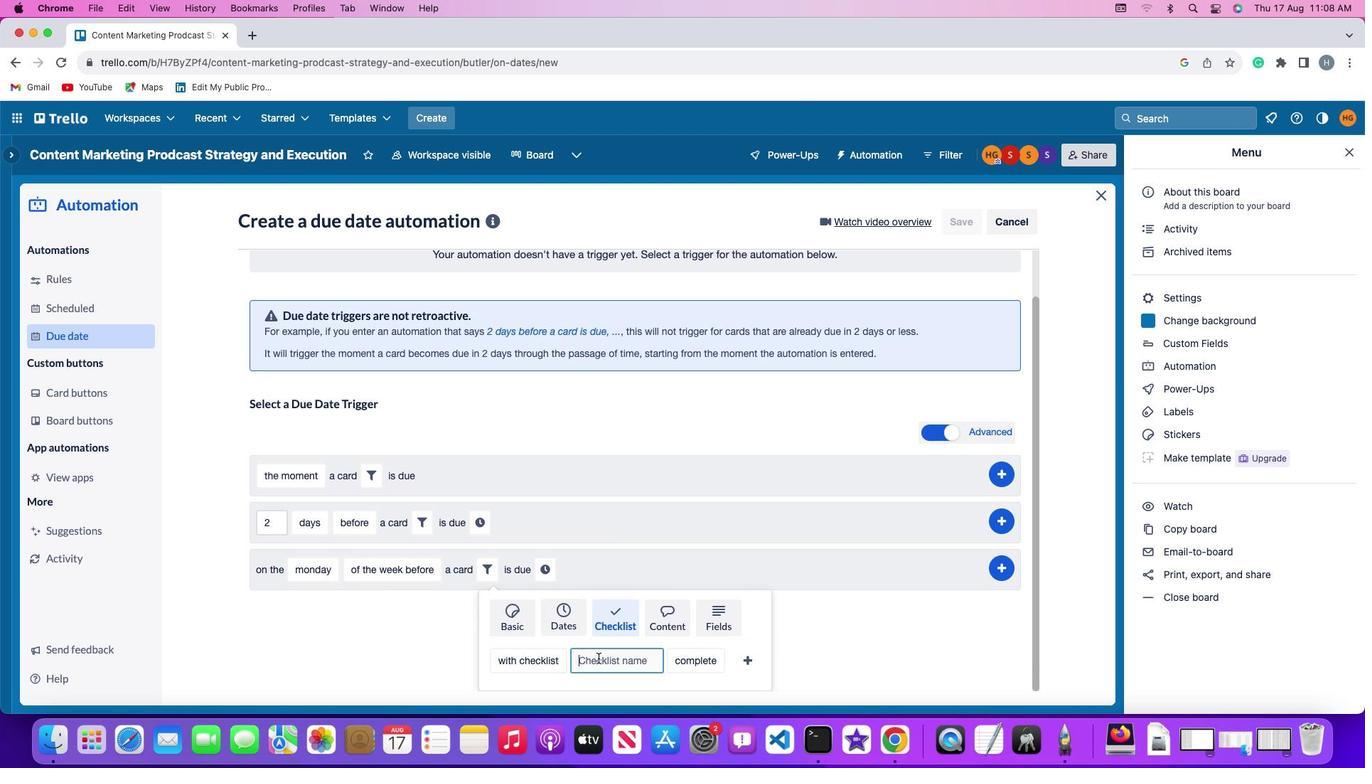 
Action: Key pressed Key.shift'R''e''s''u''m''e'
Screenshot: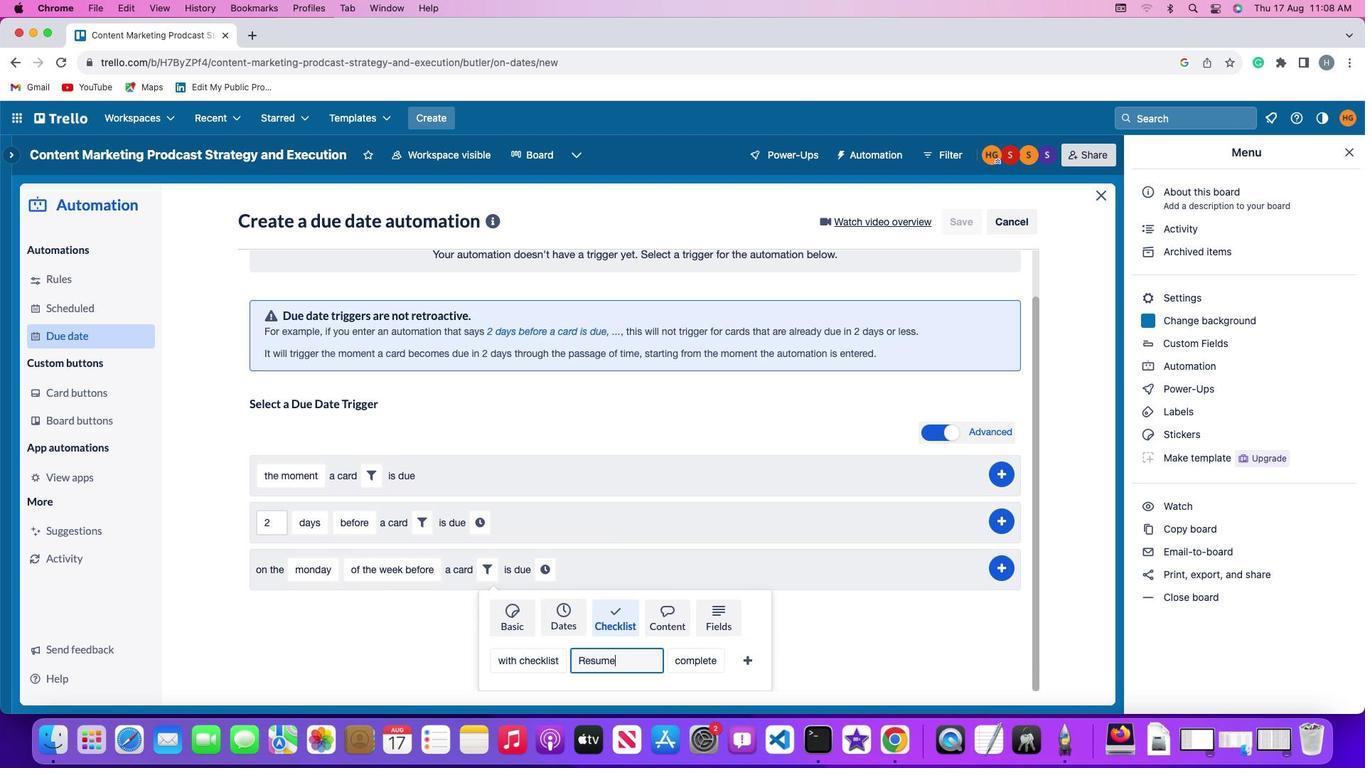 
Action: Mouse moved to (689, 659)
Screenshot: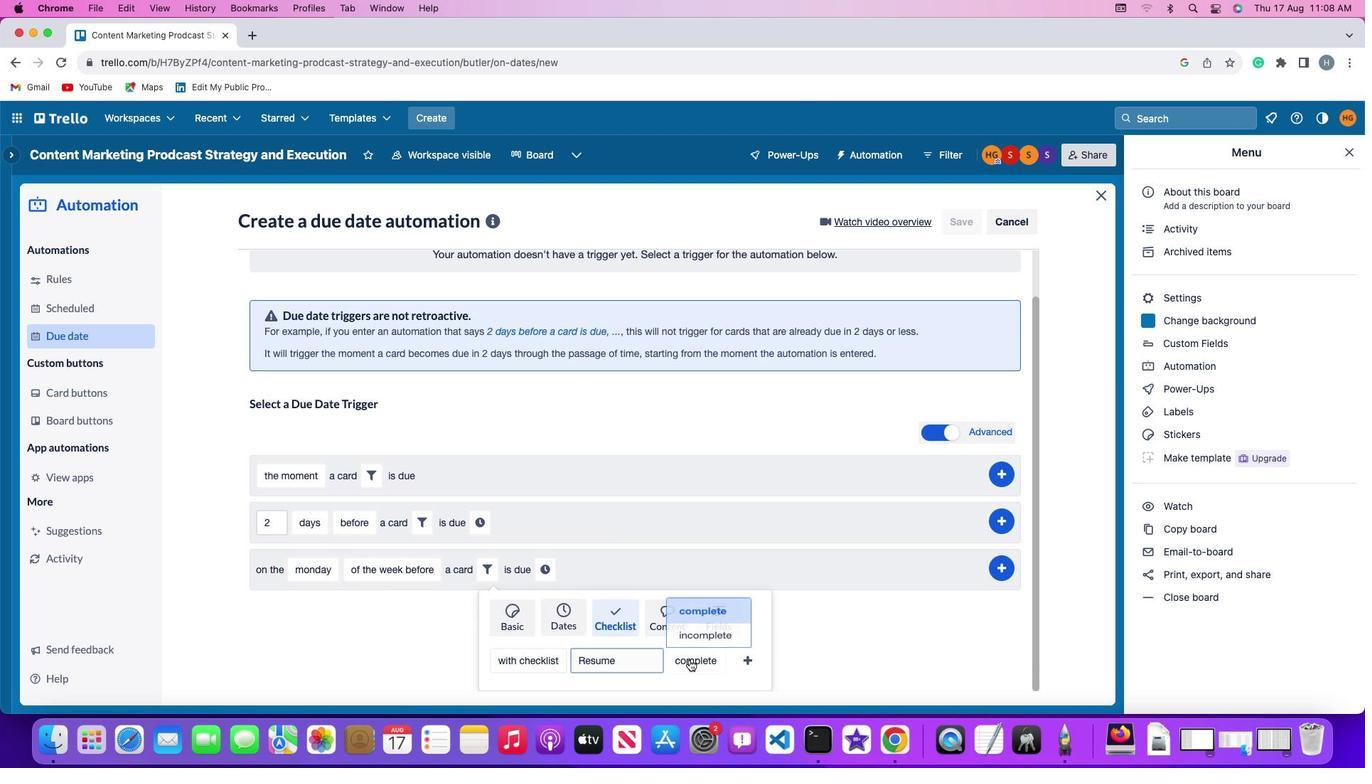 
Action: Mouse pressed left at (689, 659)
Screenshot: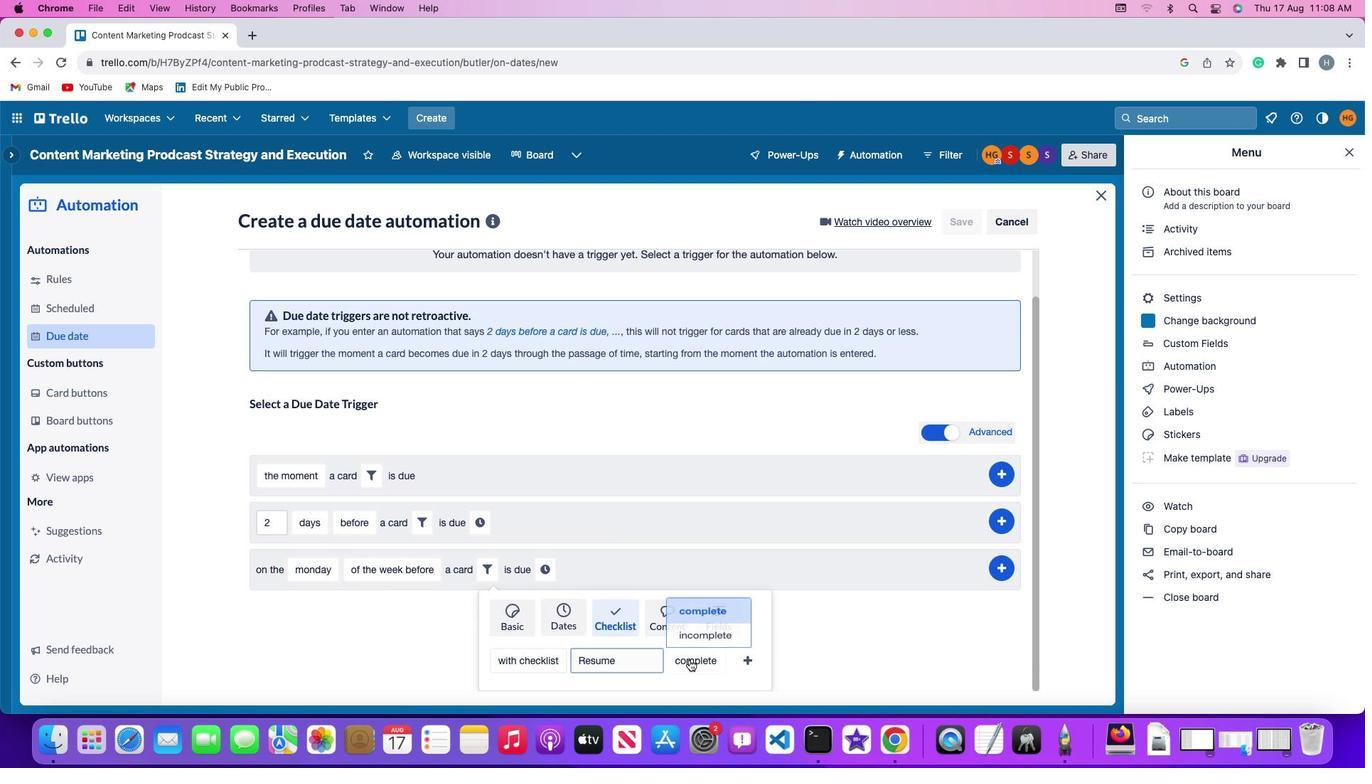 
Action: Mouse moved to (696, 598)
Screenshot: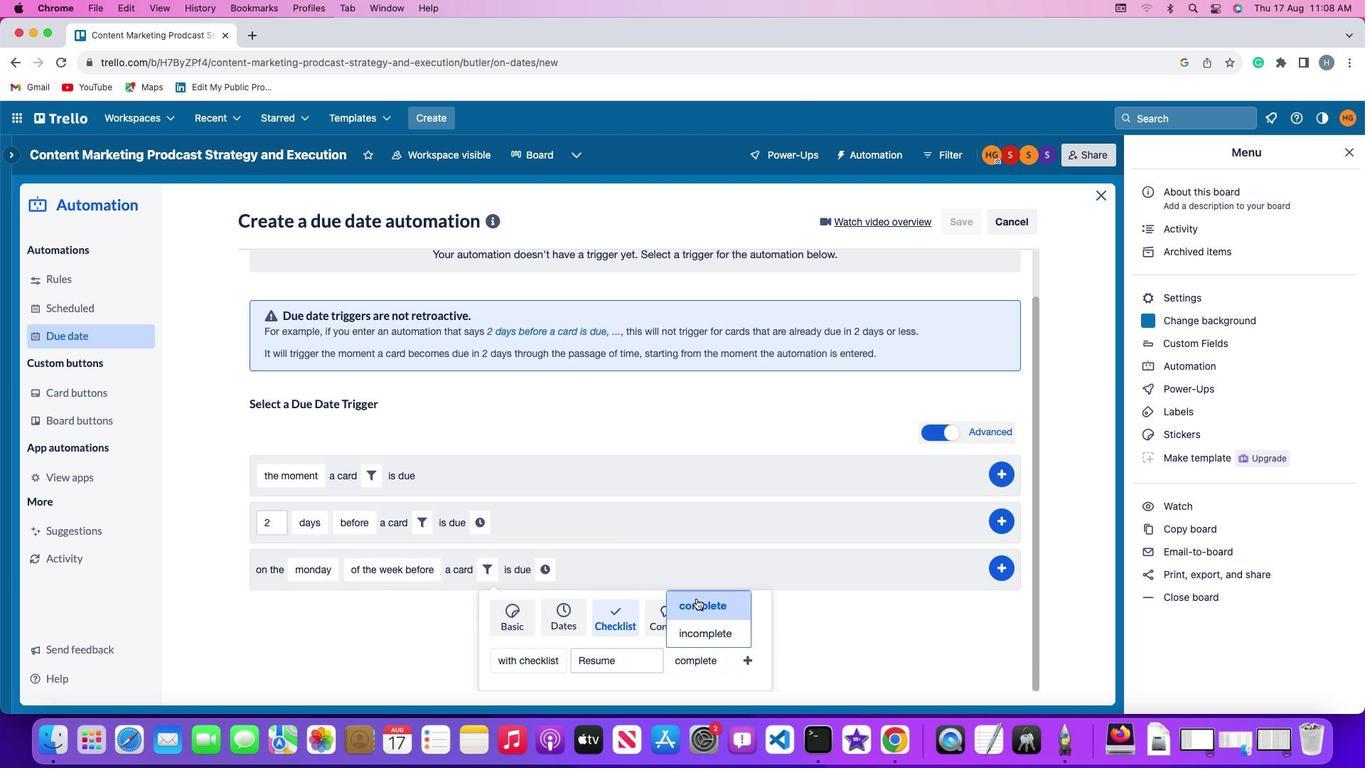 
Action: Mouse pressed left at (696, 598)
Screenshot: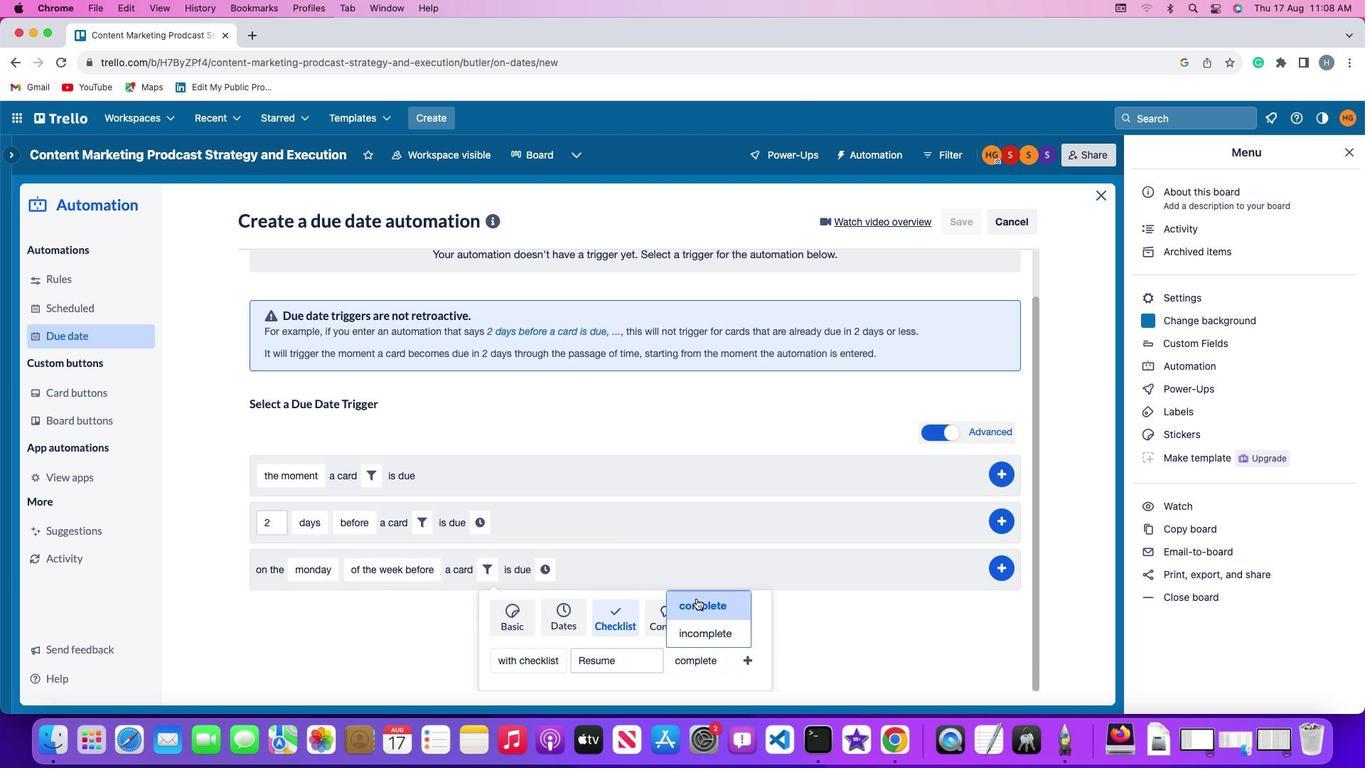 
Action: Mouse moved to (746, 656)
Screenshot: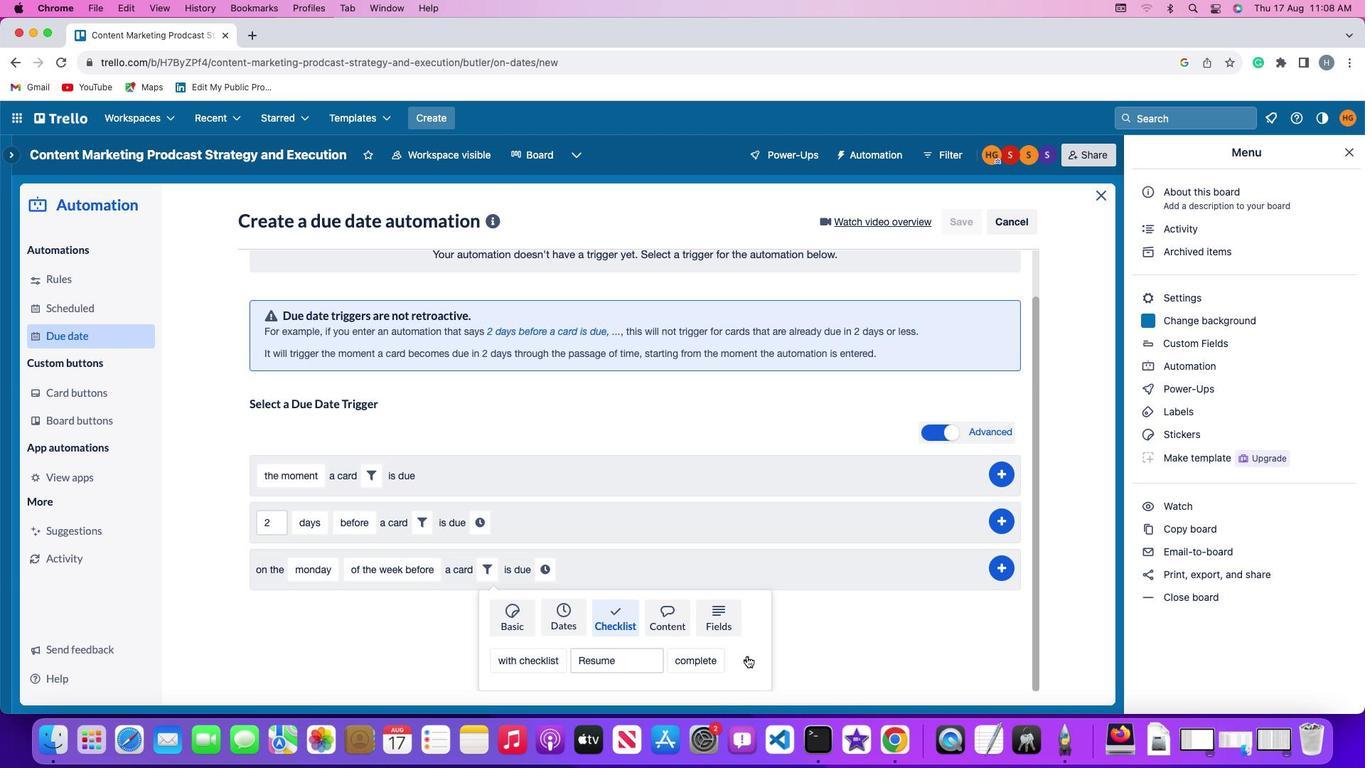 
Action: Mouse pressed left at (746, 656)
Screenshot: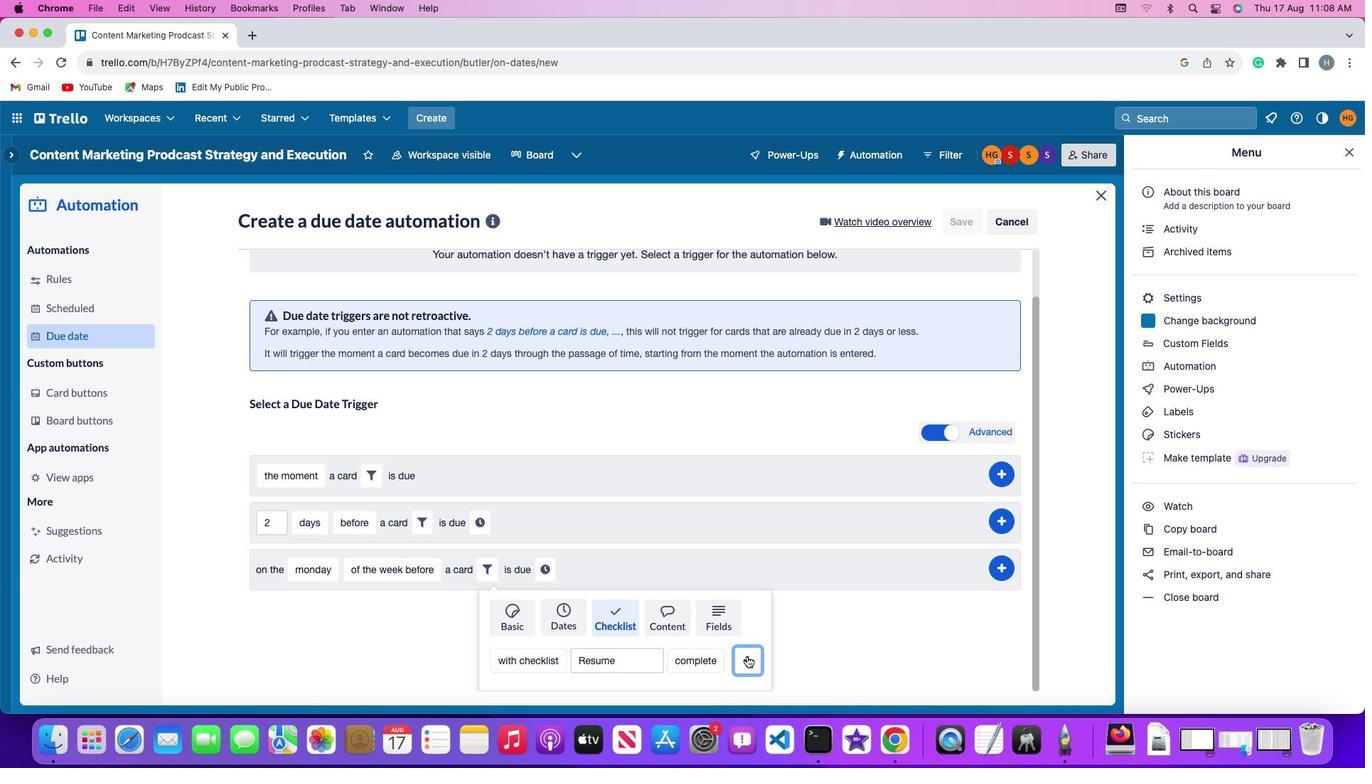 
Action: Mouse moved to (736, 622)
Screenshot: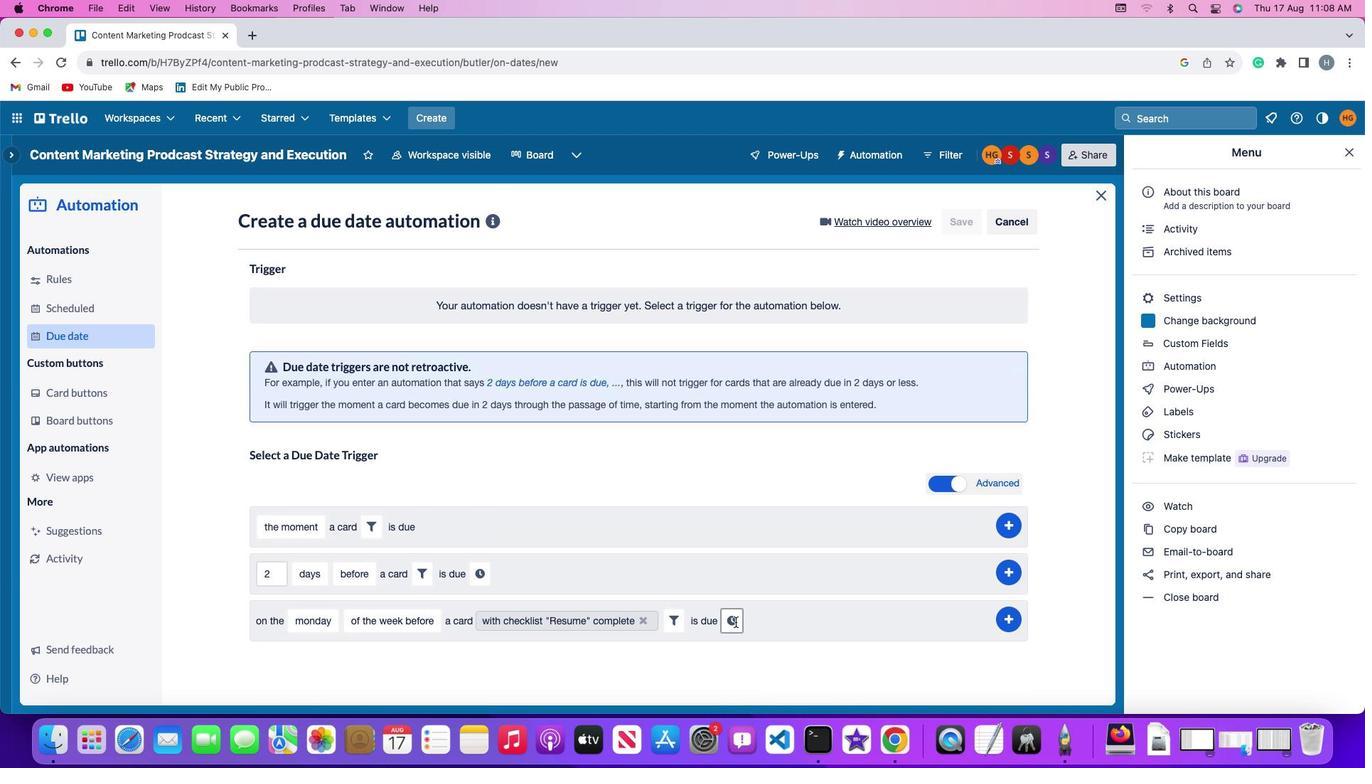 
Action: Mouse pressed left at (736, 622)
Screenshot: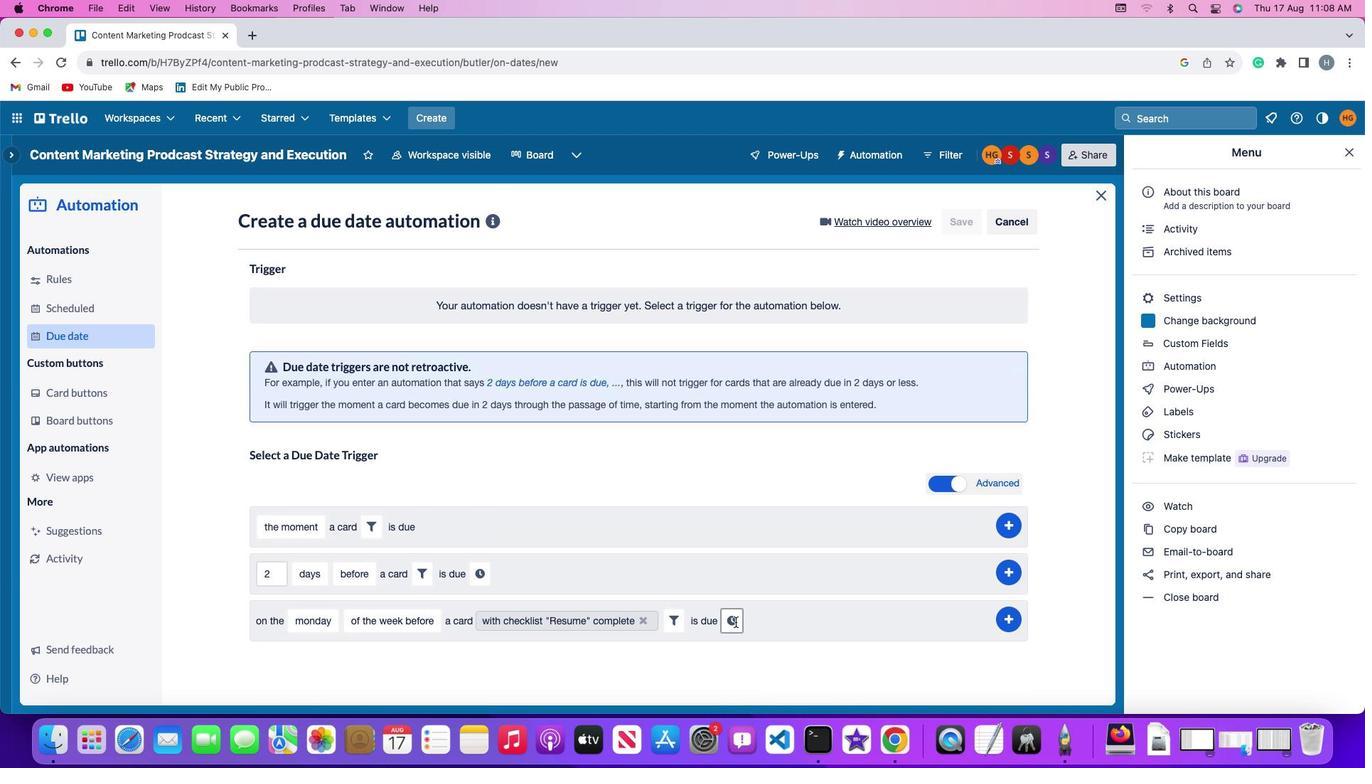 
Action: Mouse moved to (762, 625)
Screenshot: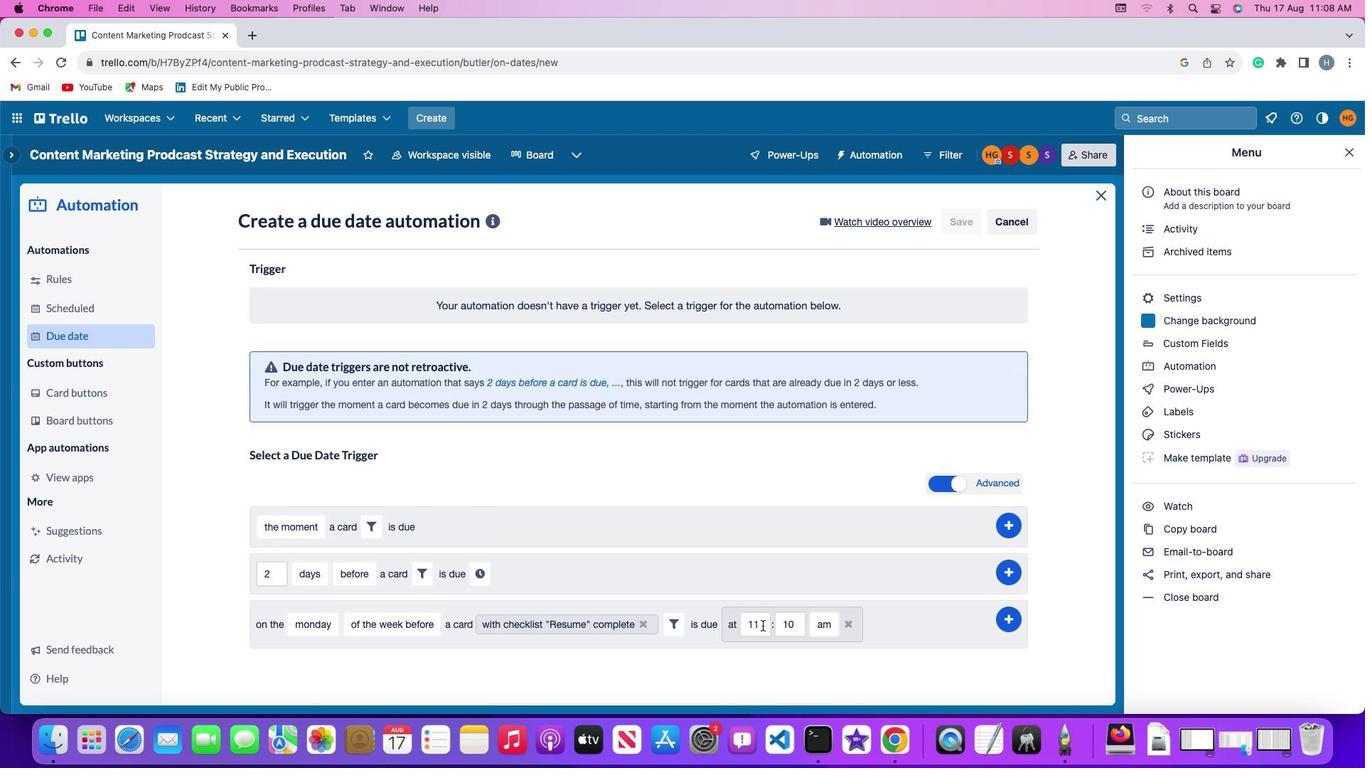 
Action: Mouse pressed left at (762, 625)
Screenshot: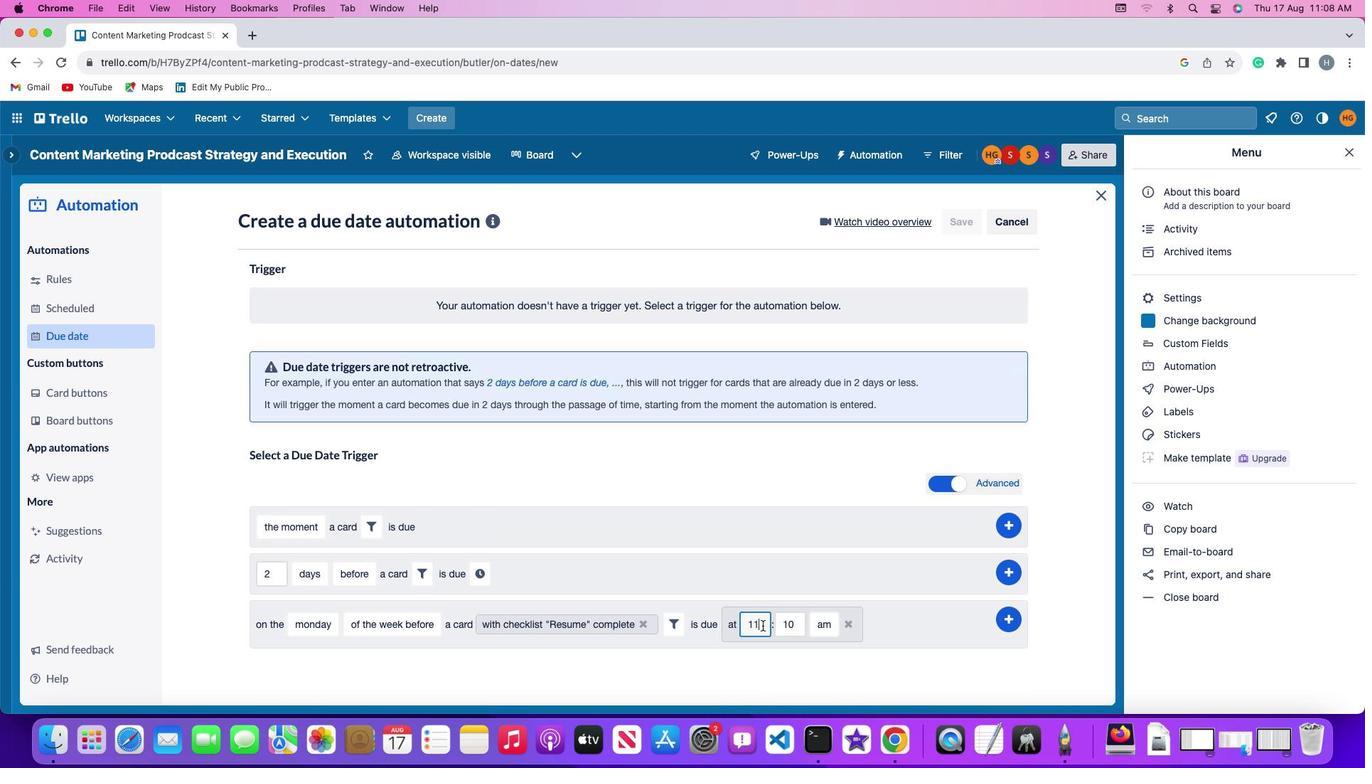 
Action: Key pressed Key.backspaceKey.backspace'1''1'
Screenshot: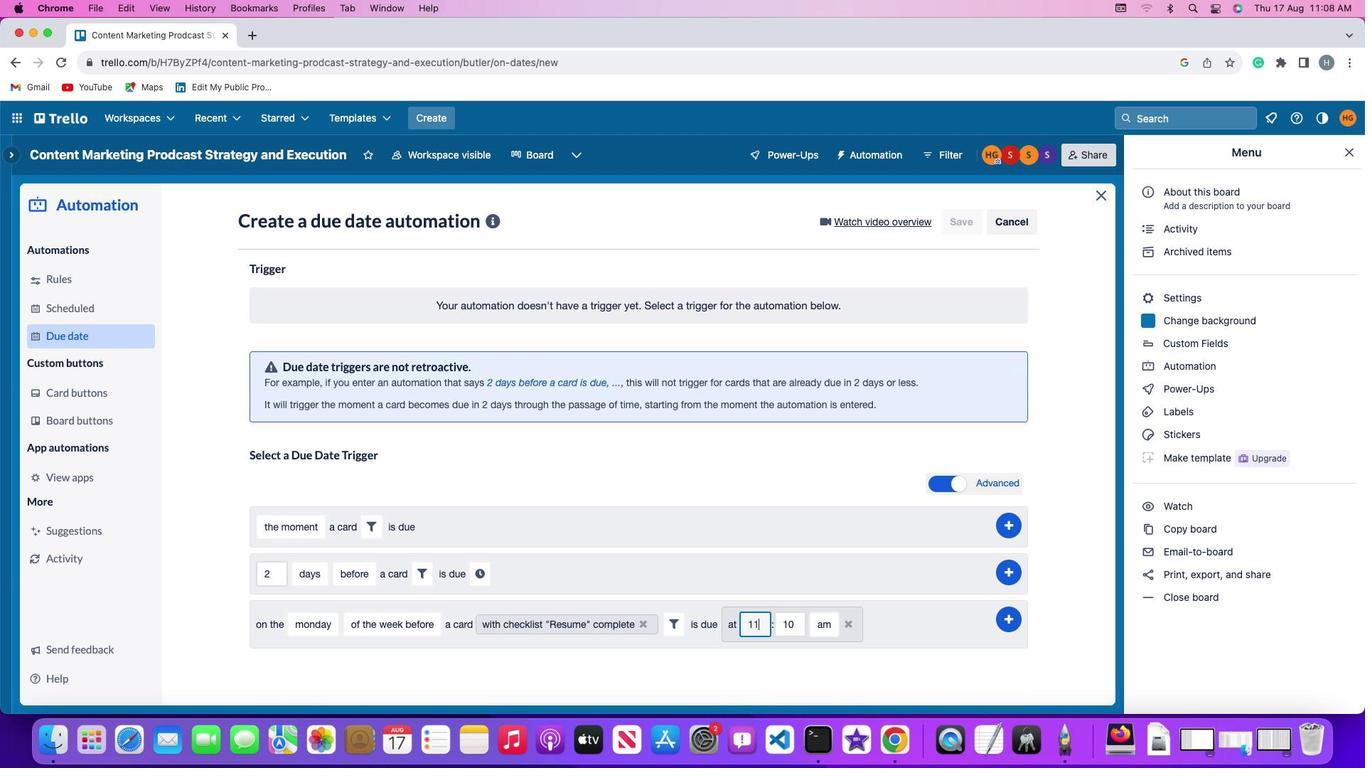 
Action: Mouse moved to (795, 624)
Screenshot: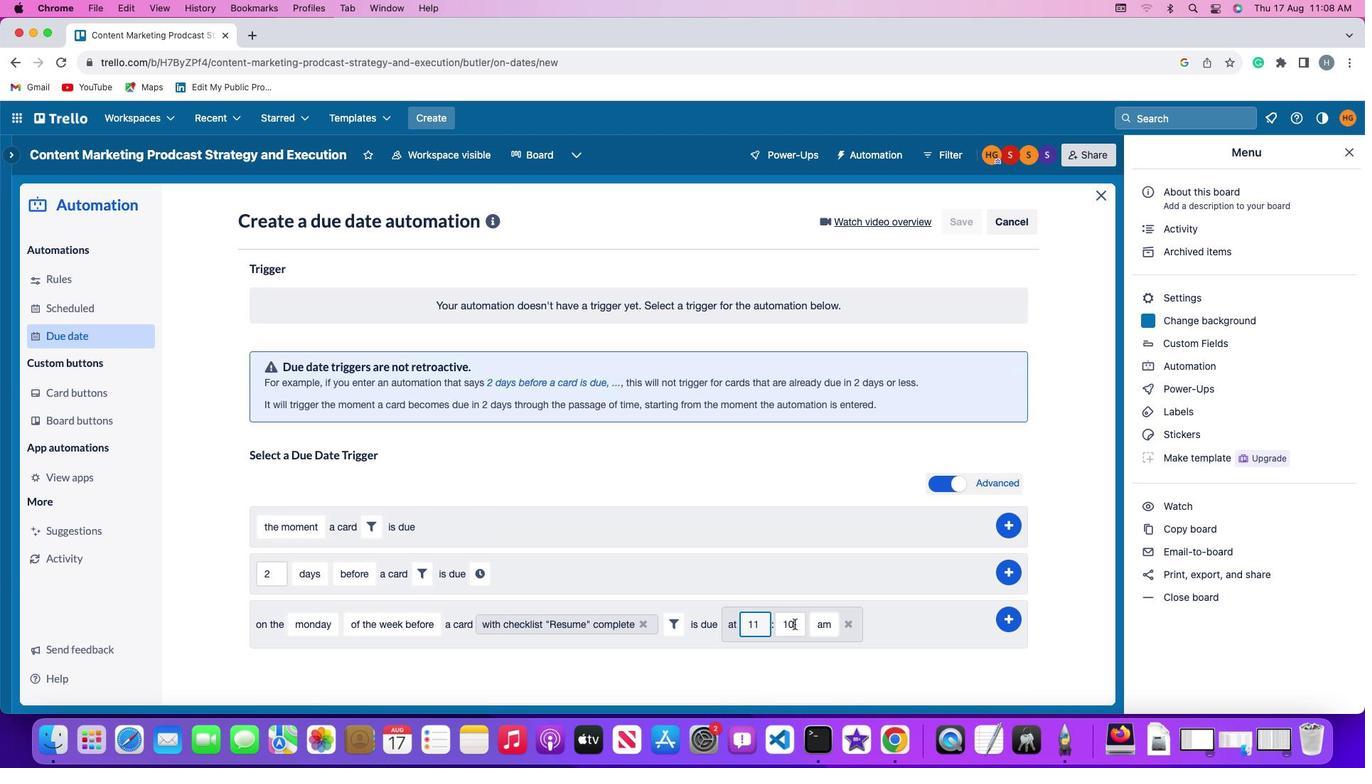 
Action: Mouse pressed left at (795, 624)
Screenshot: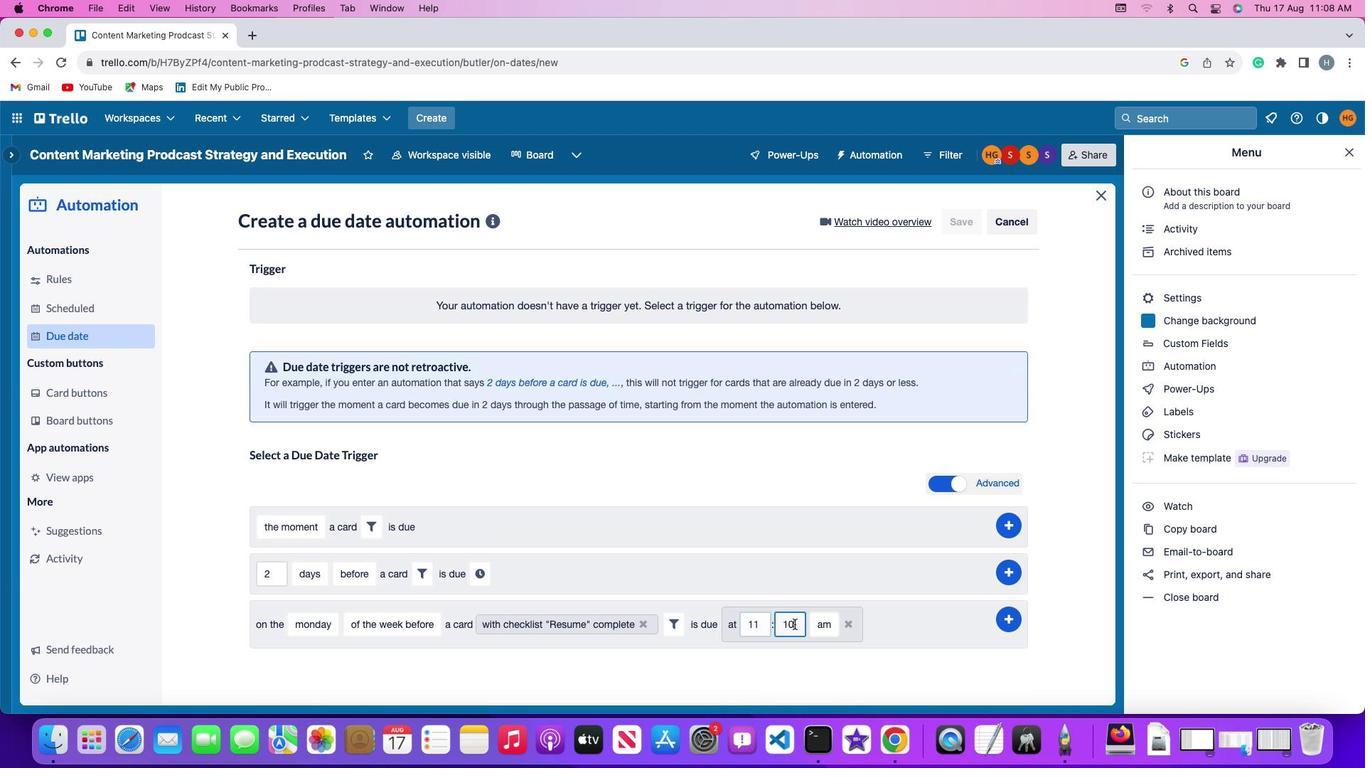 
Action: Key pressed Key.backspaceKey.backspace'0''0'
Screenshot: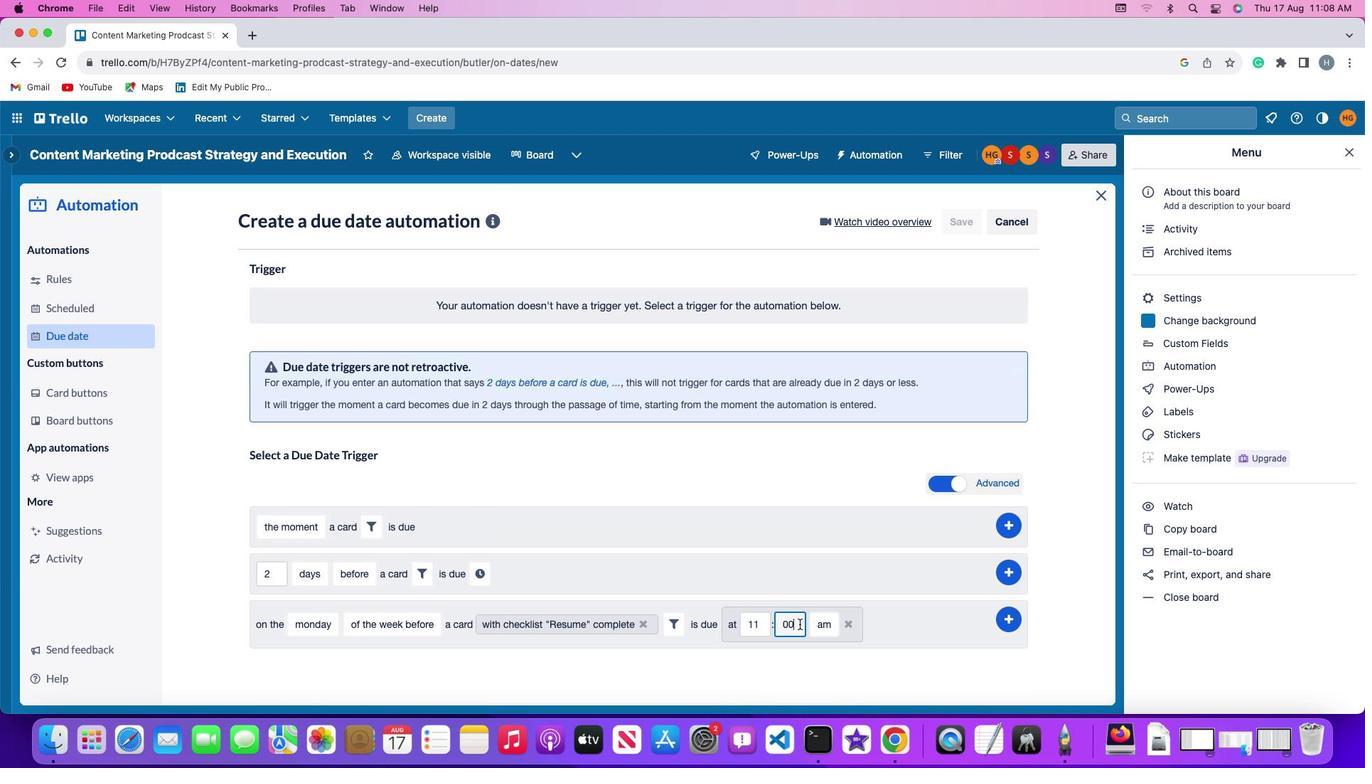 
Action: Mouse moved to (836, 622)
Screenshot: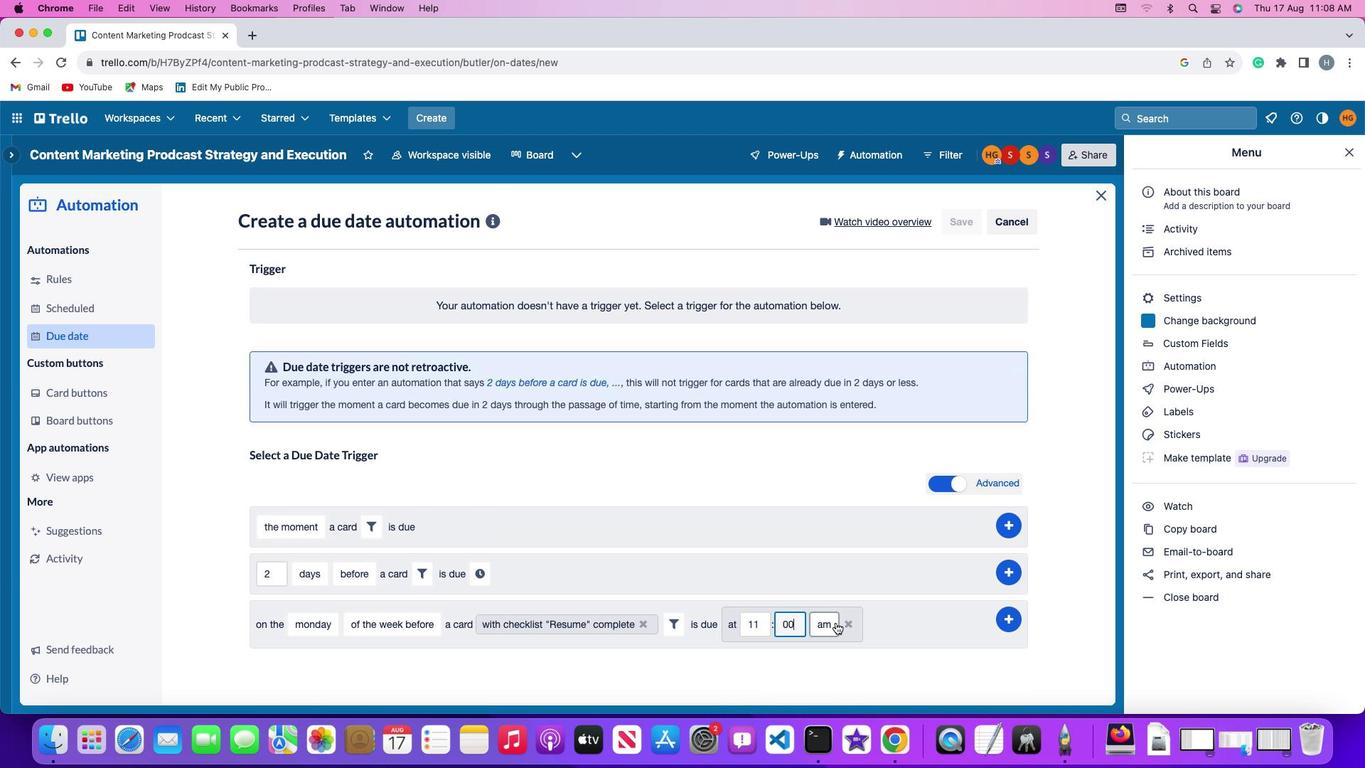 
Action: Mouse pressed left at (836, 622)
Screenshot: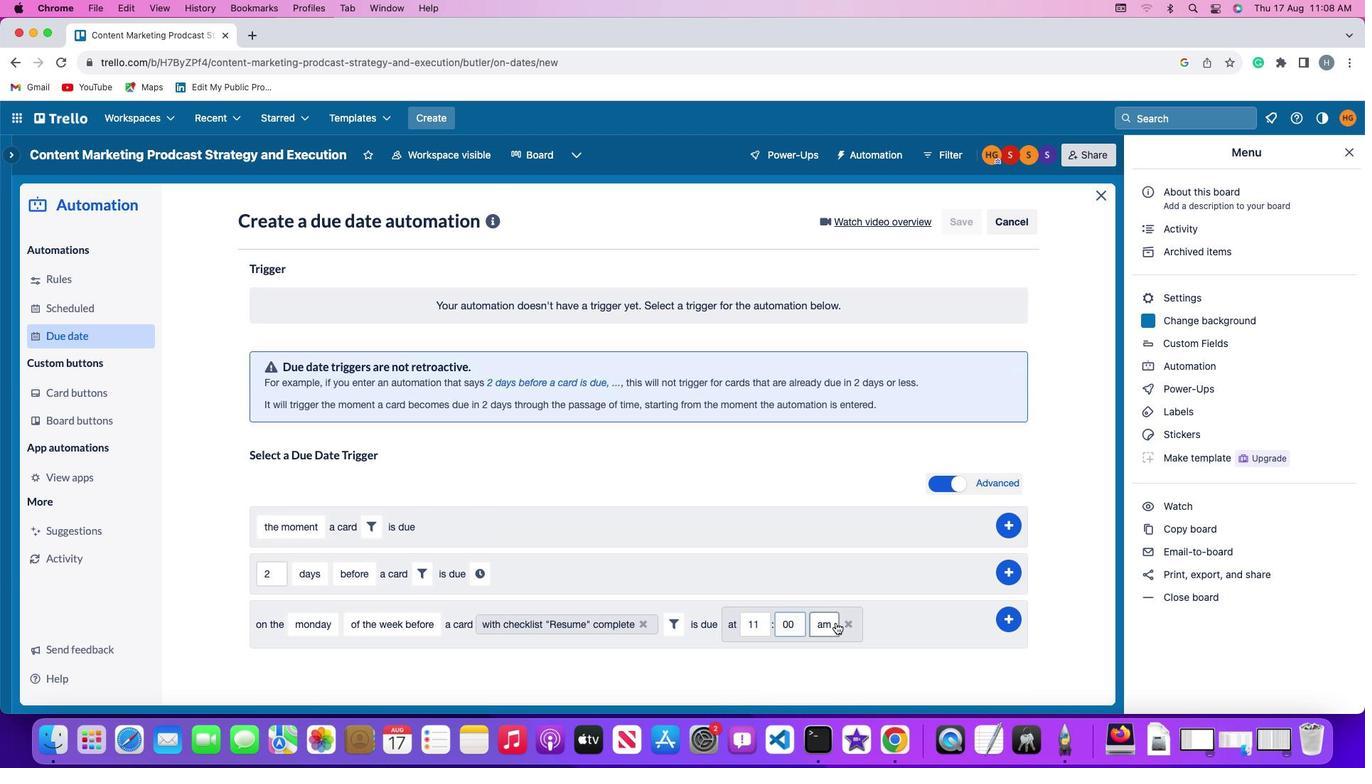 
Action: Mouse moved to (824, 649)
Screenshot: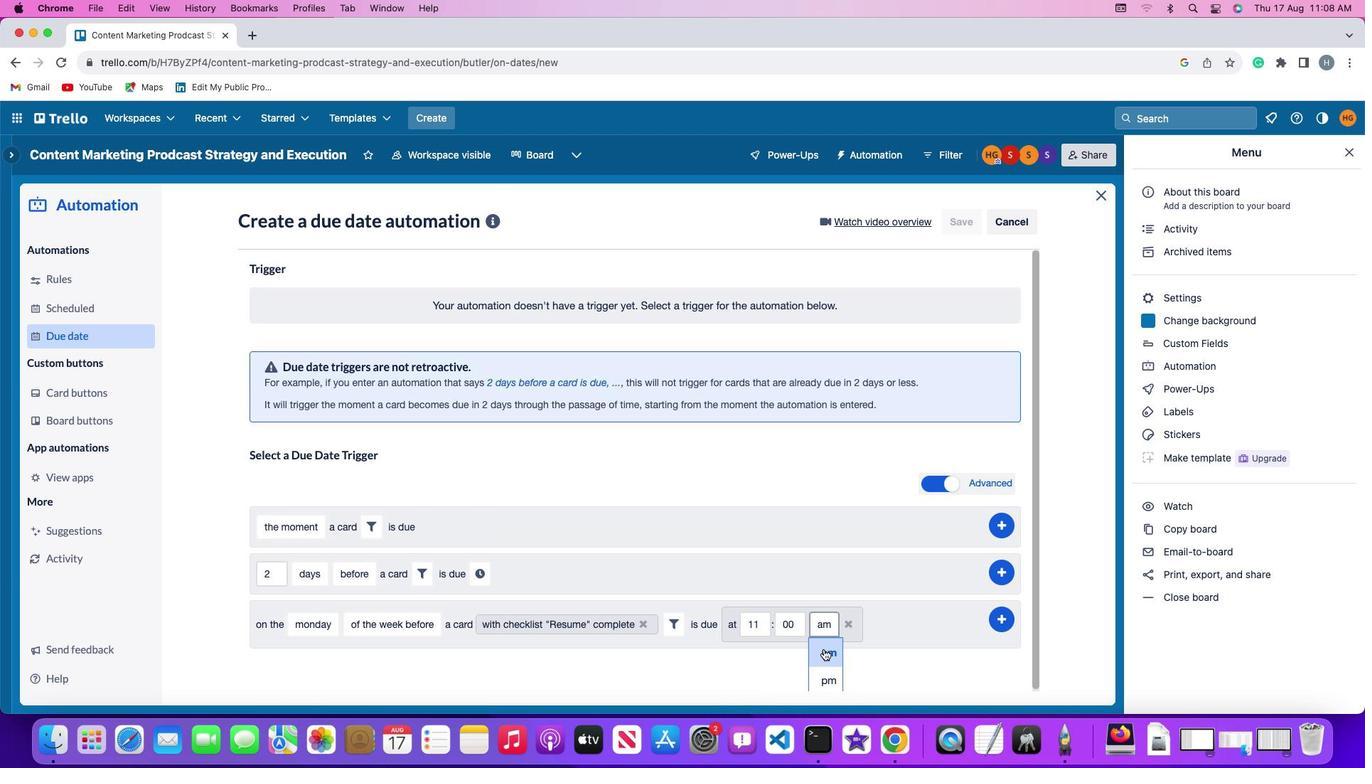 
Action: Mouse pressed left at (824, 649)
Screenshot: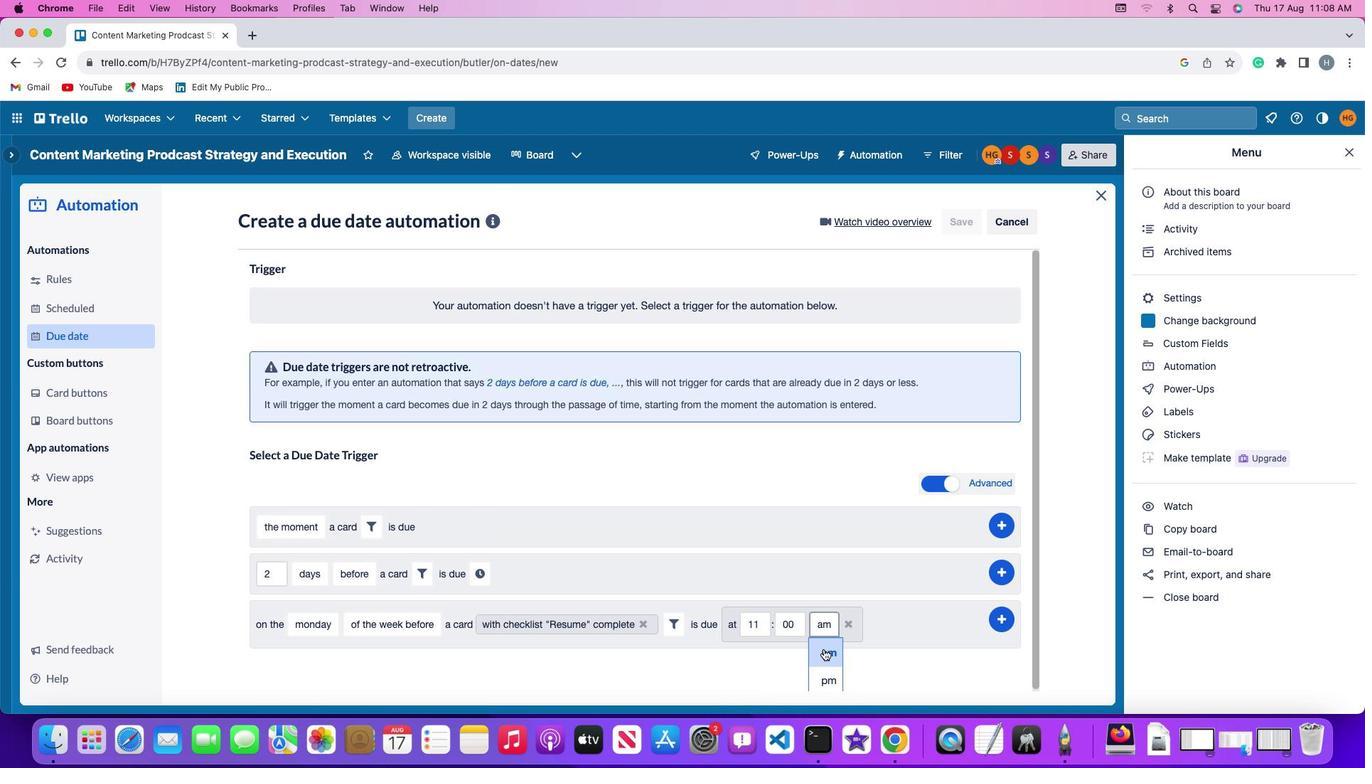 
Action: Mouse moved to (1008, 617)
Screenshot: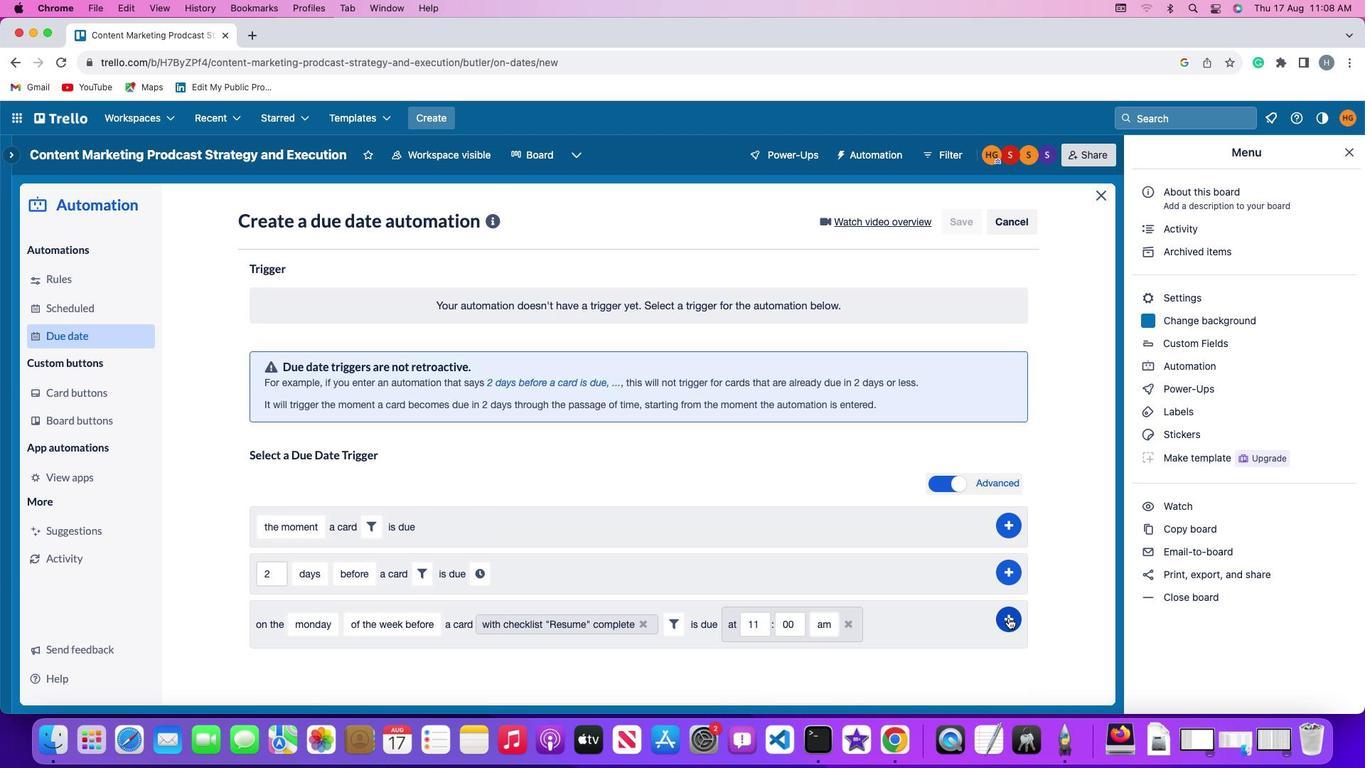 
Action: Mouse pressed left at (1008, 617)
Screenshot: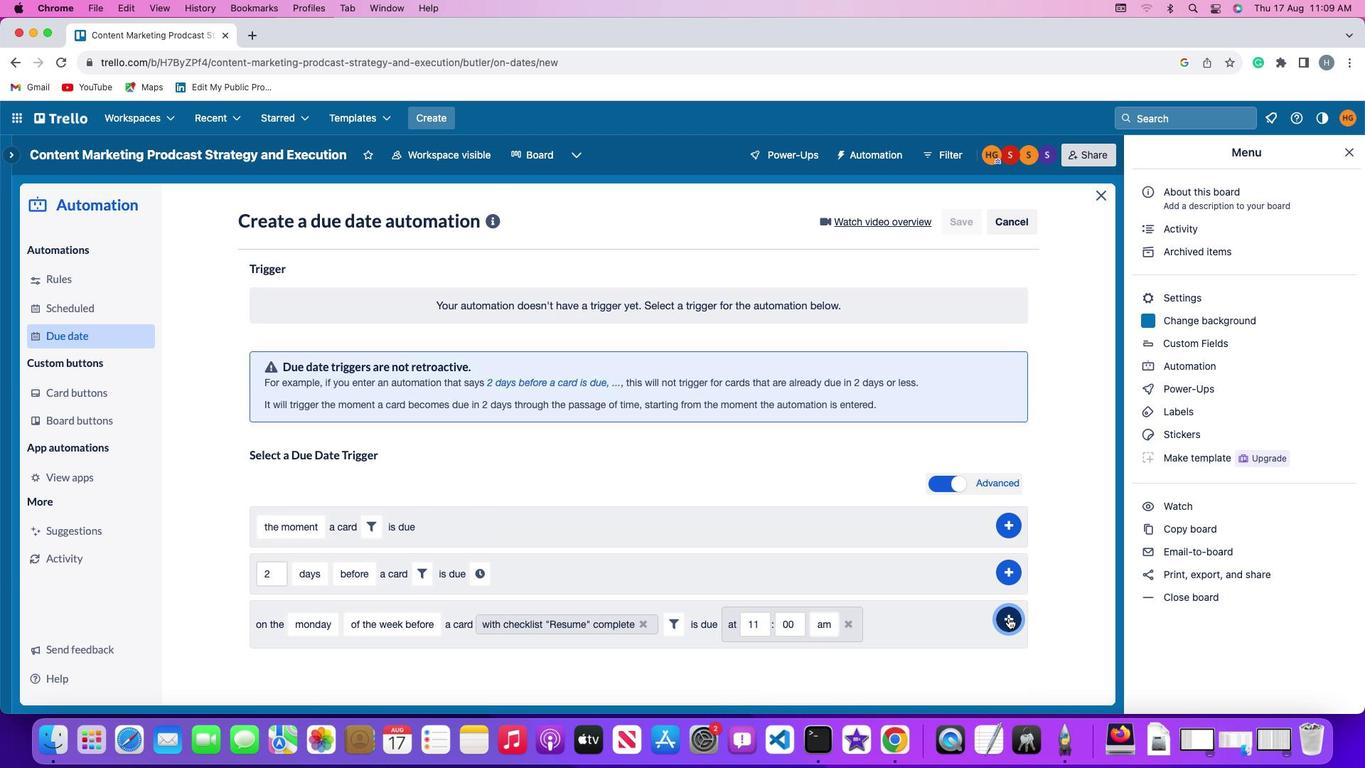 
Action: Mouse moved to (1064, 527)
Screenshot: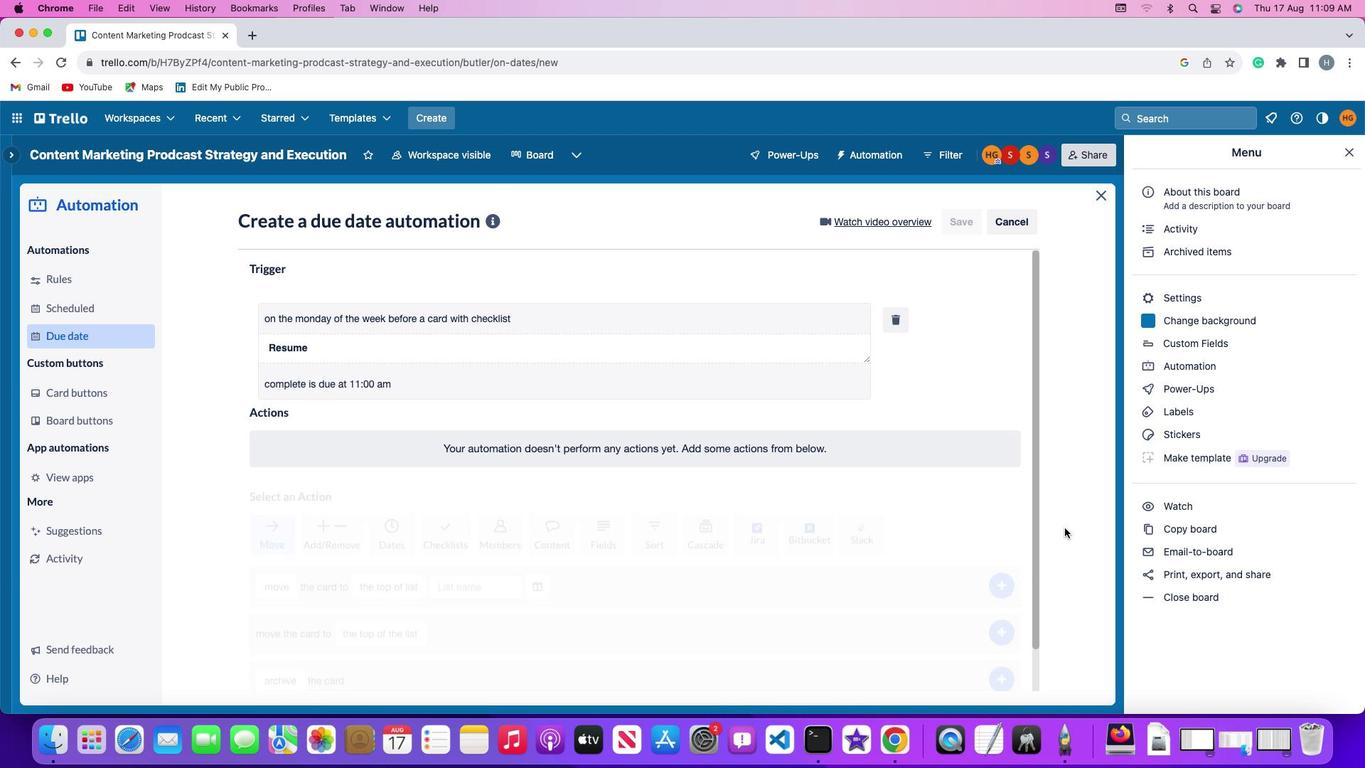
